 Task: Create a due date automation trigger when advanced on, on the tuesday before a card is due add dates due in 1 days at 11:00 AM.
Action: Mouse moved to (1197, 105)
Screenshot: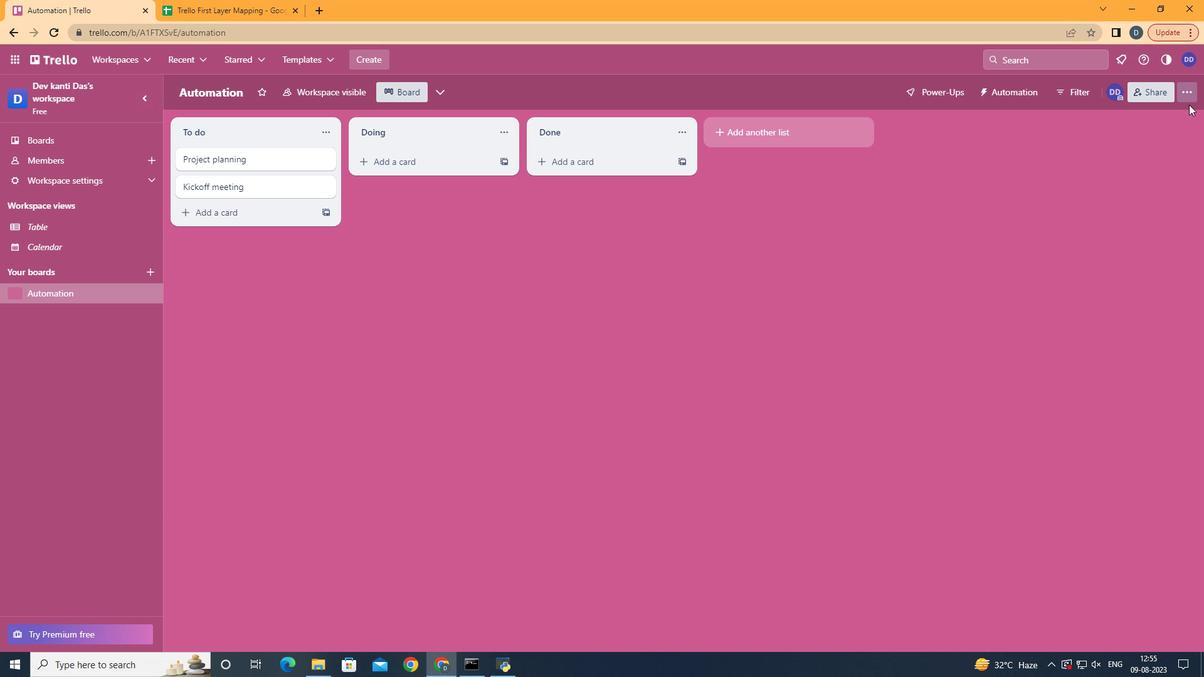 
Action: Mouse pressed left at (1197, 105)
Screenshot: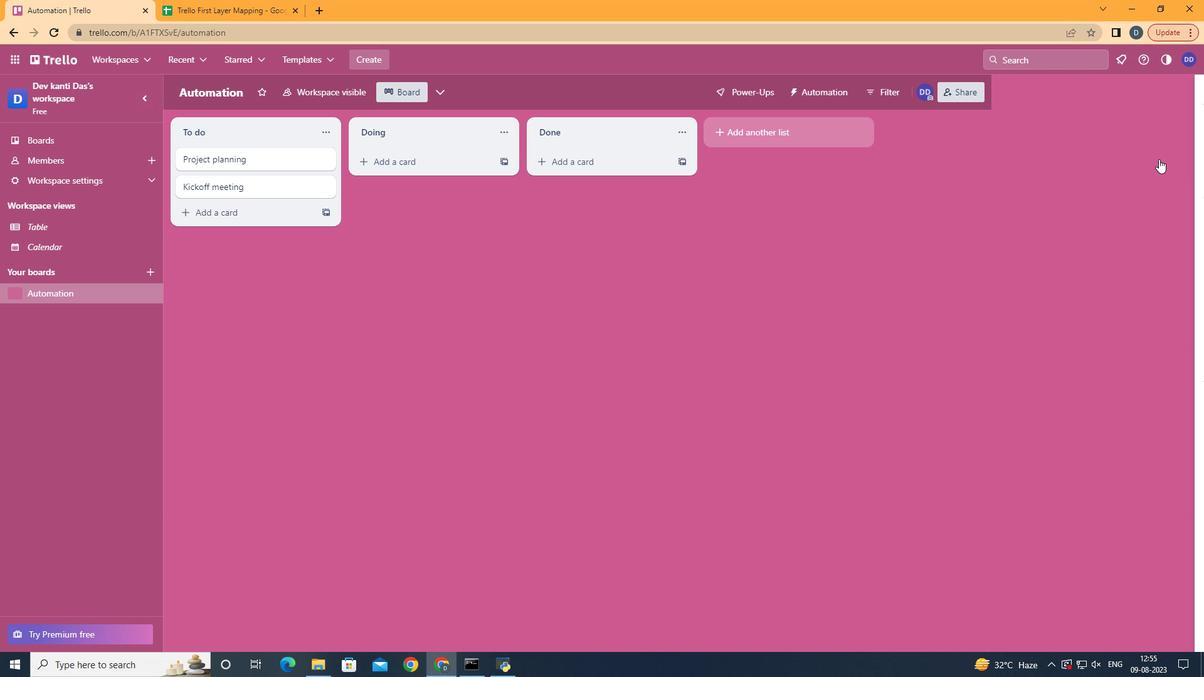 
Action: Mouse moved to (1089, 273)
Screenshot: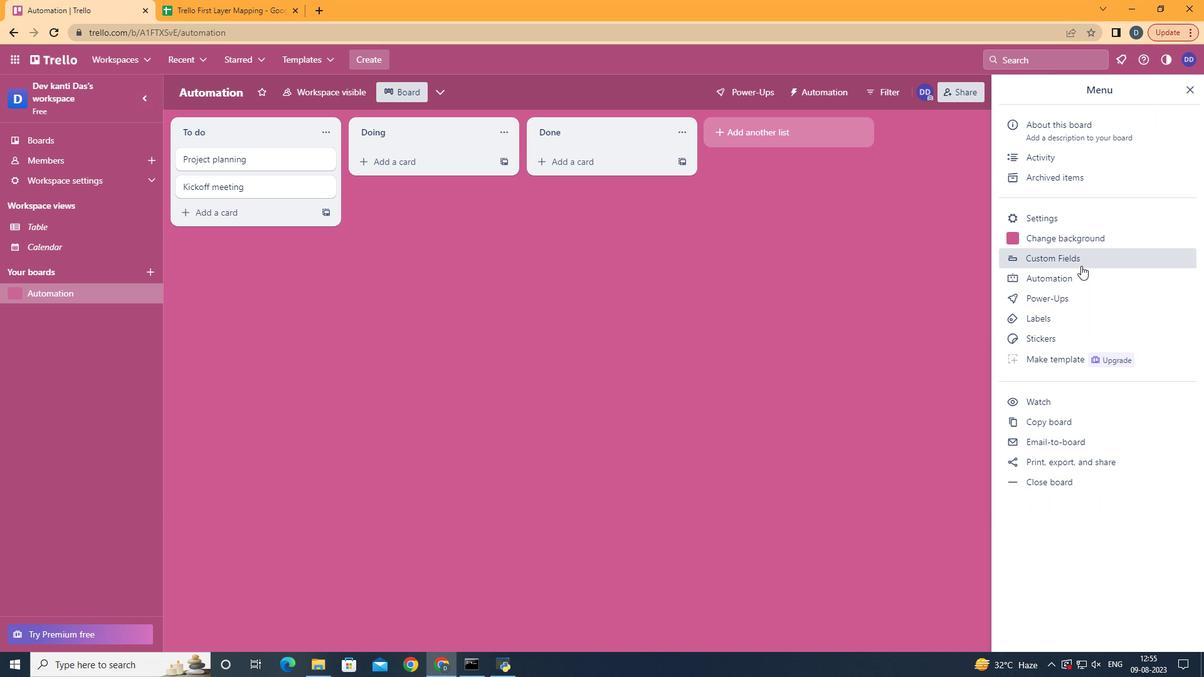 
Action: Mouse pressed left at (1089, 273)
Screenshot: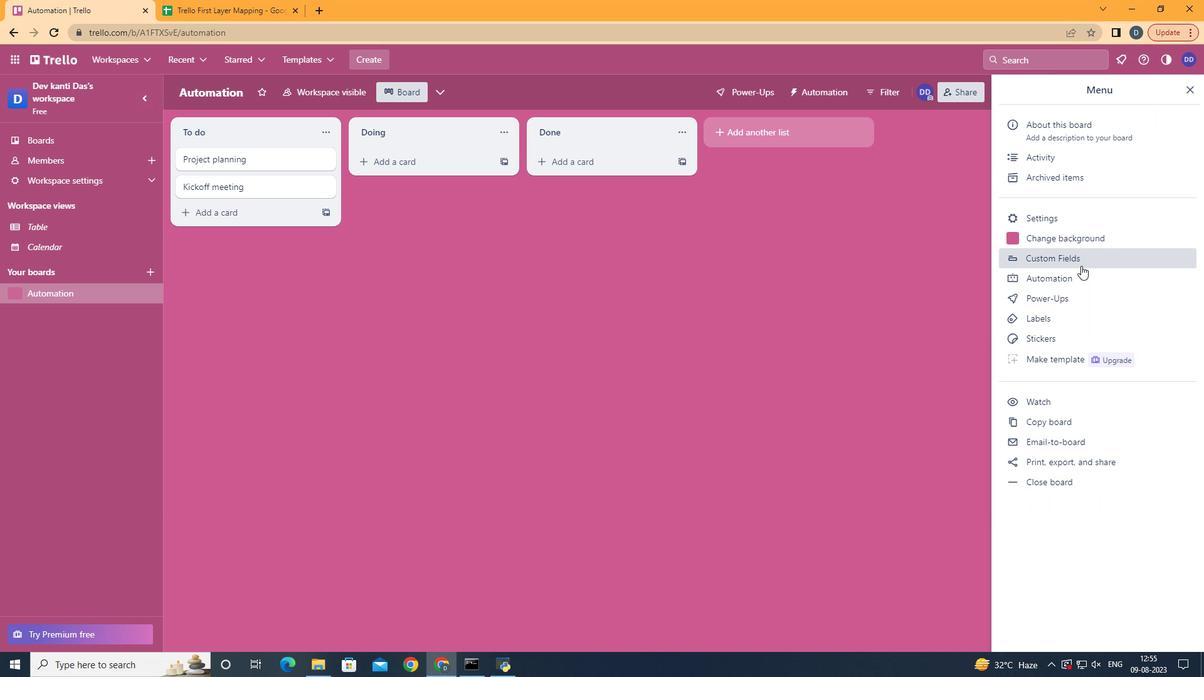 
Action: Mouse moved to (1082, 286)
Screenshot: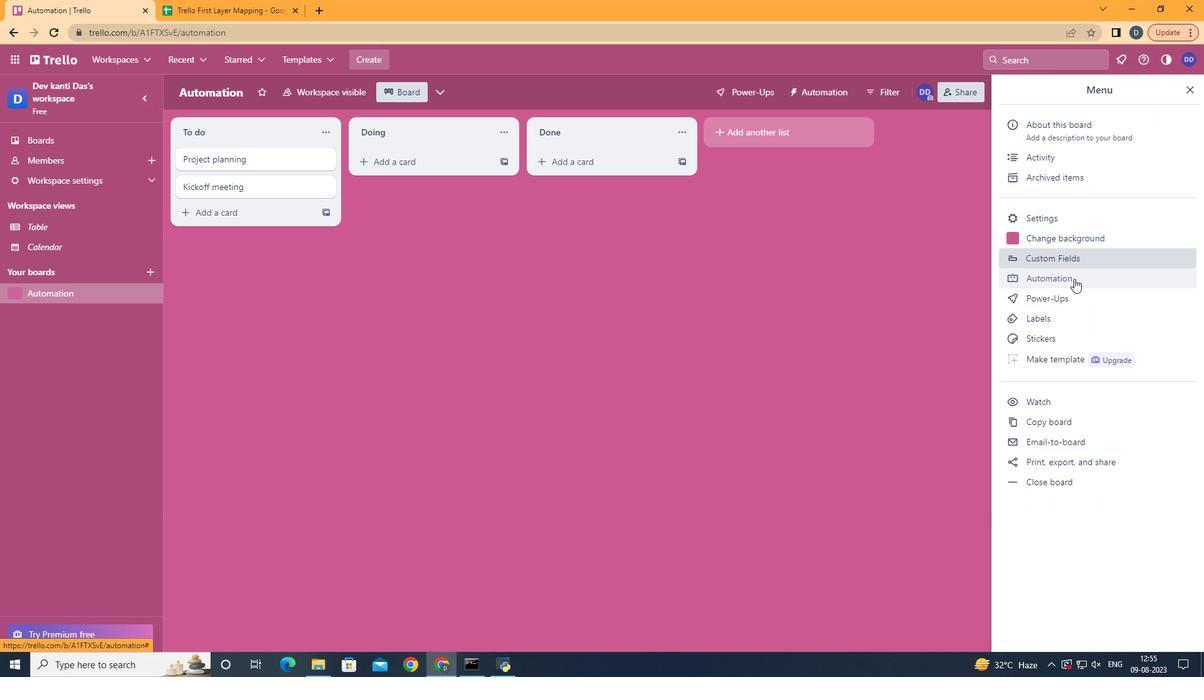 
Action: Mouse pressed left at (1082, 286)
Screenshot: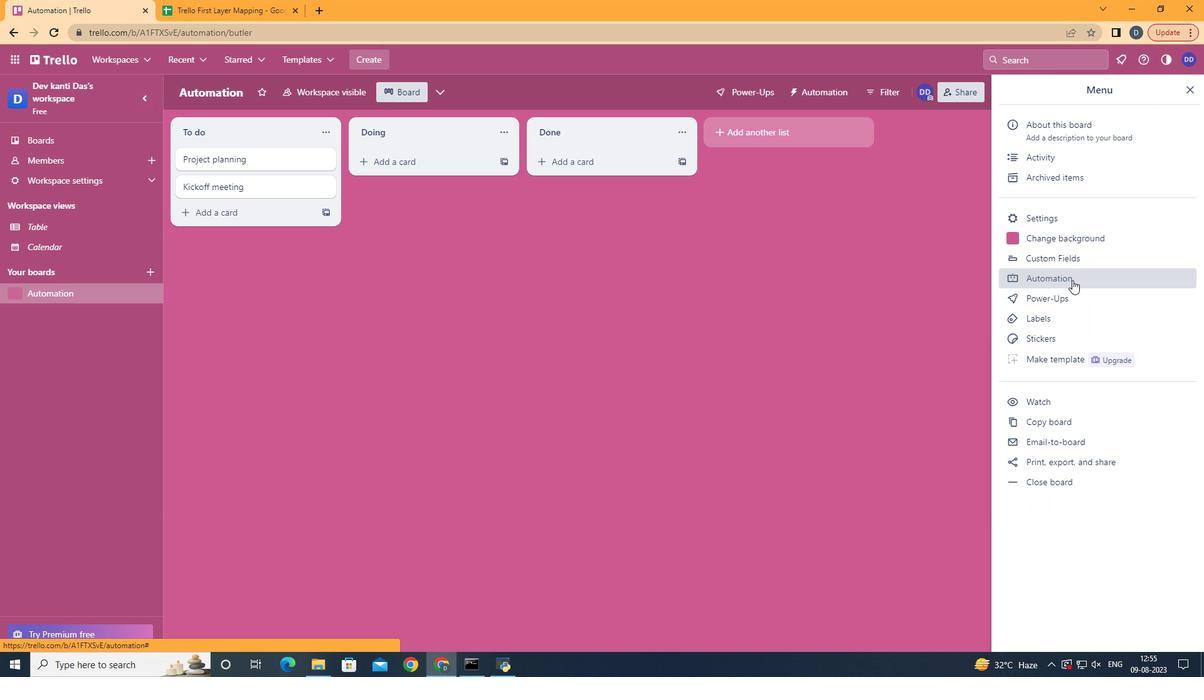 
Action: Mouse moved to (221, 254)
Screenshot: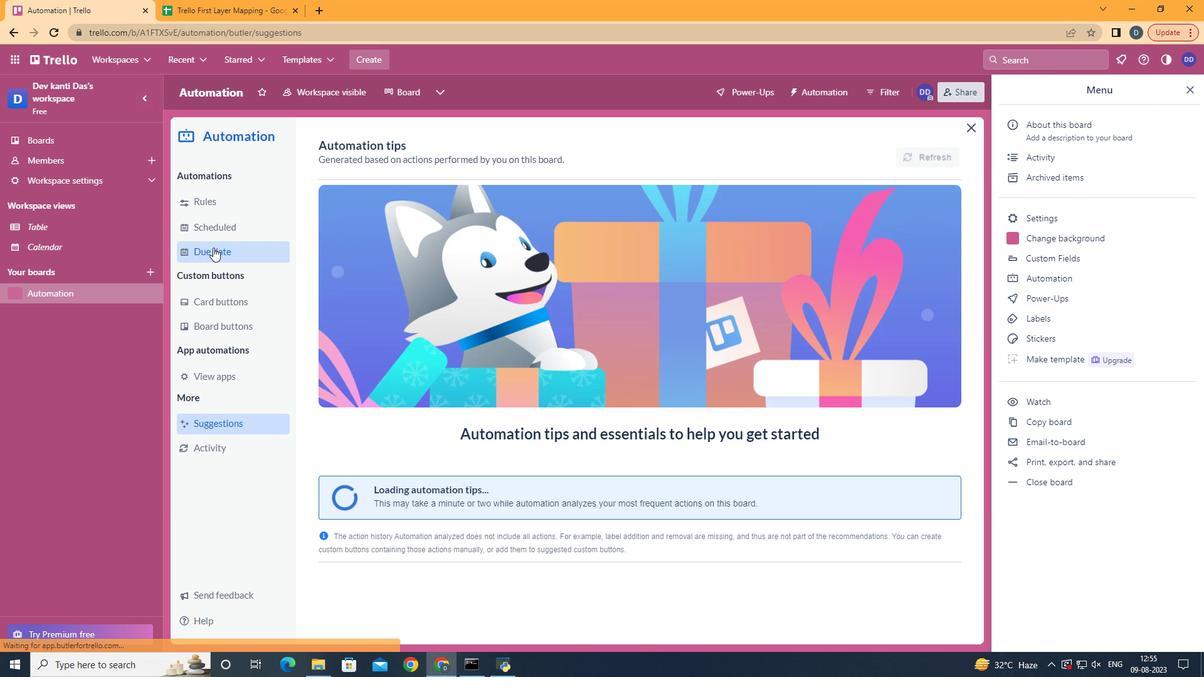 
Action: Mouse pressed left at (221, 254)
Screenshot: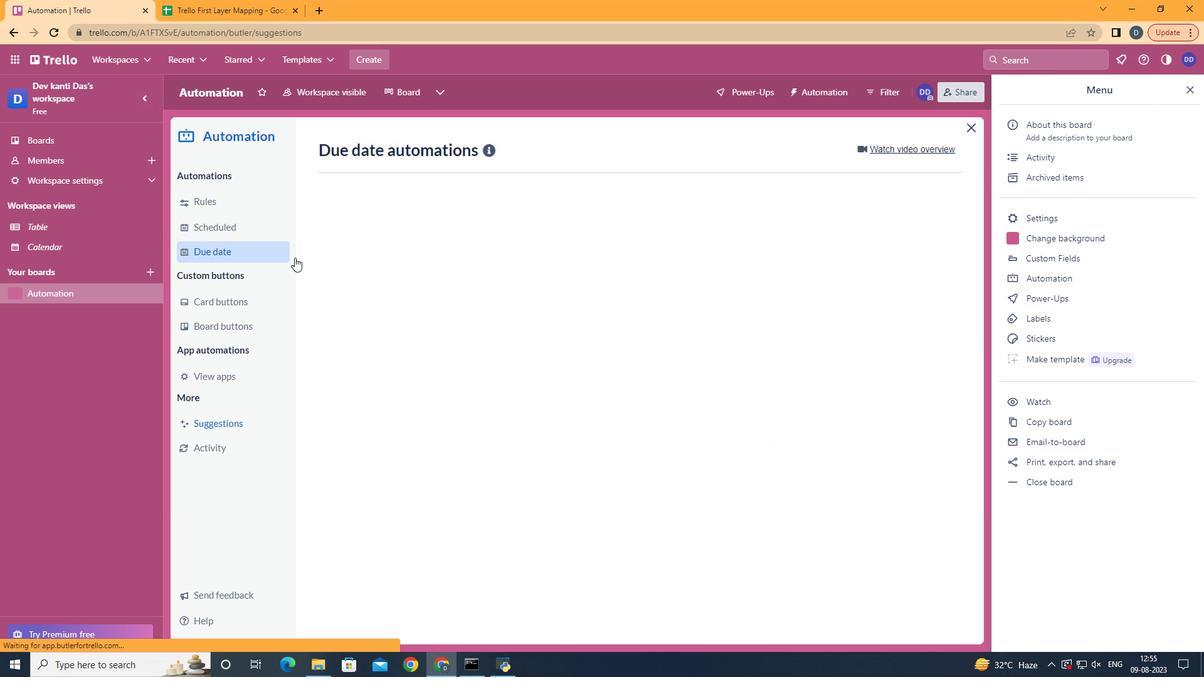 
Action: Mouse moved to (888, 158)
Screenshot: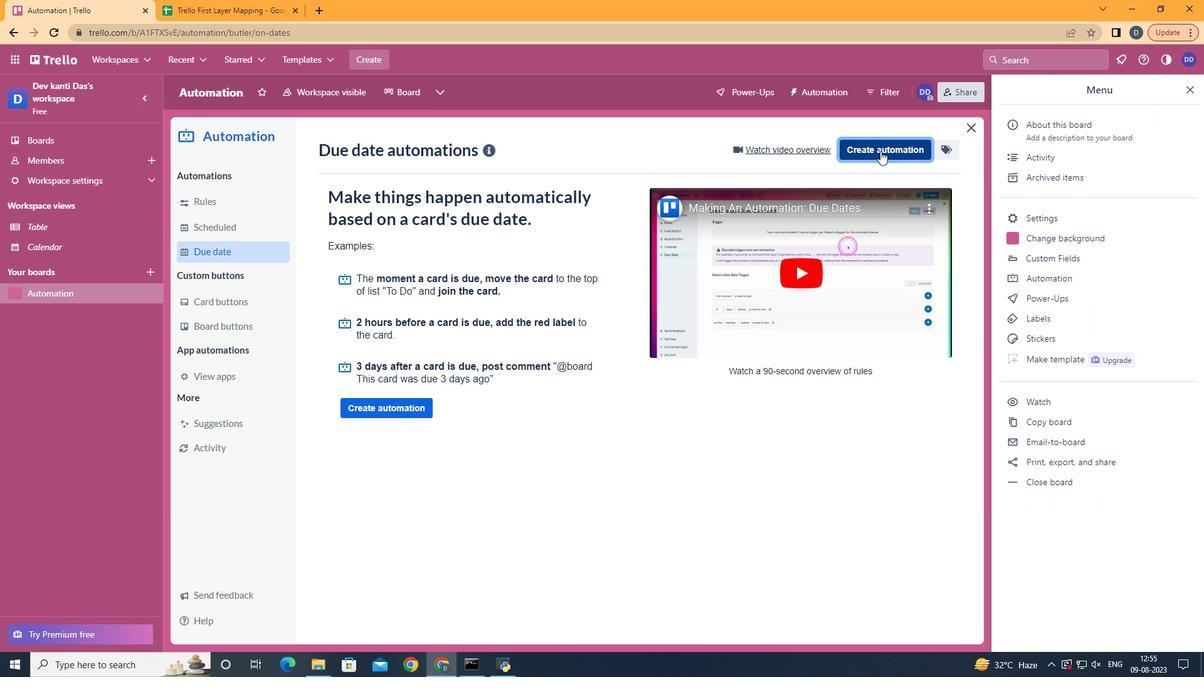 
Action: Mouse pressed left at (888, 158)
Screenshot: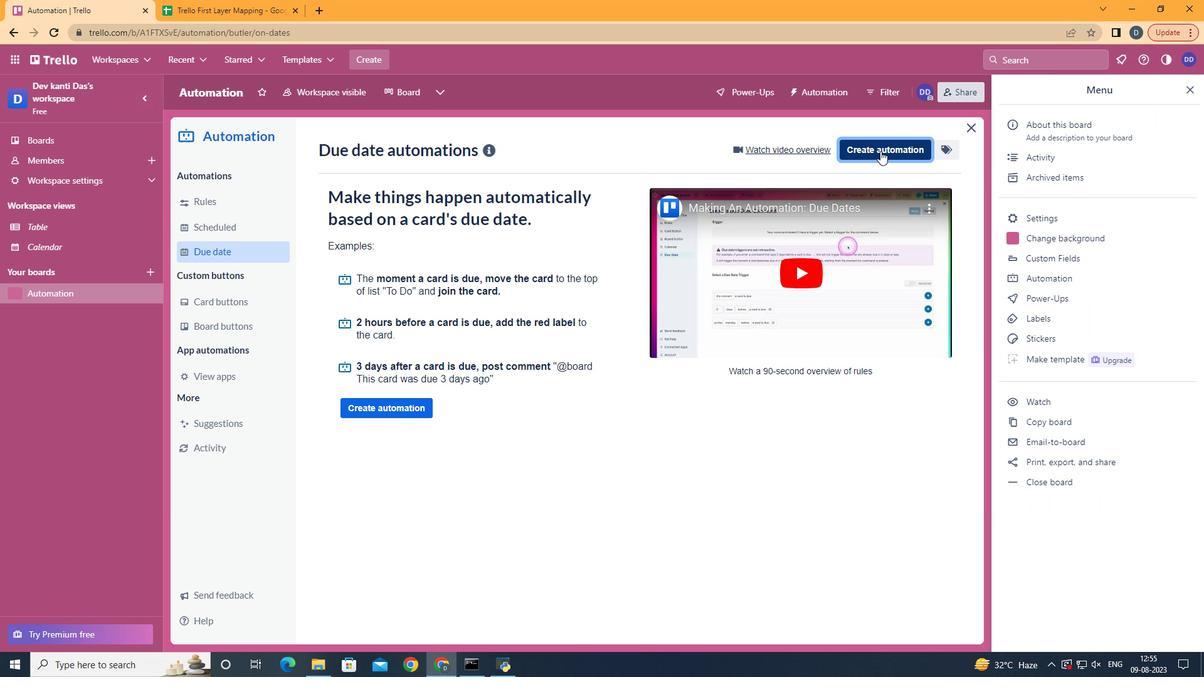 
Action: Mouse moved to (663, 278)
Screenshot: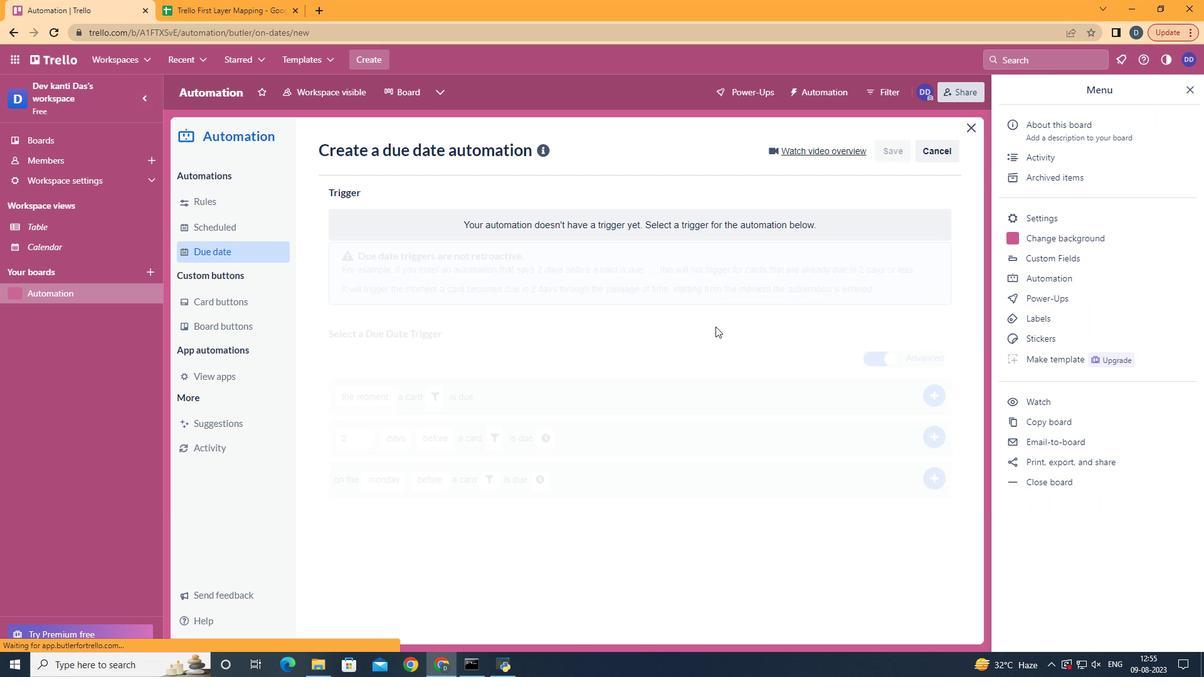 
Action: Mouse pressed left at (663, 278)
Screenshot: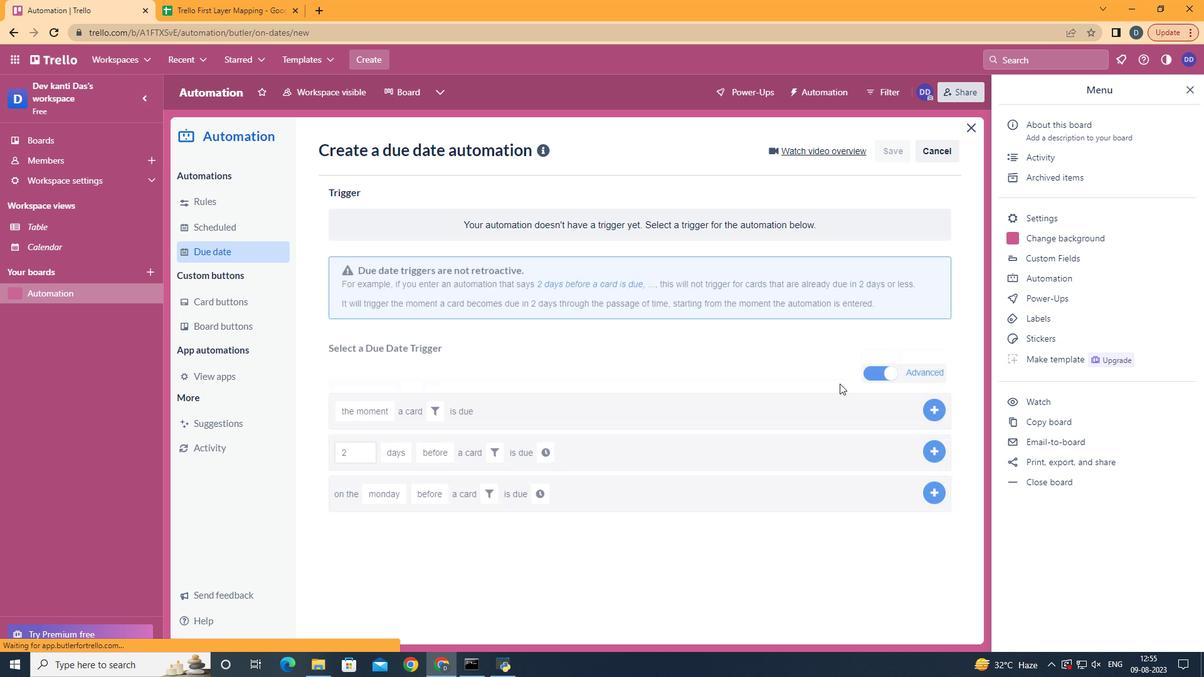 
Action: Mouse moved to (414, 364)
Screenshot: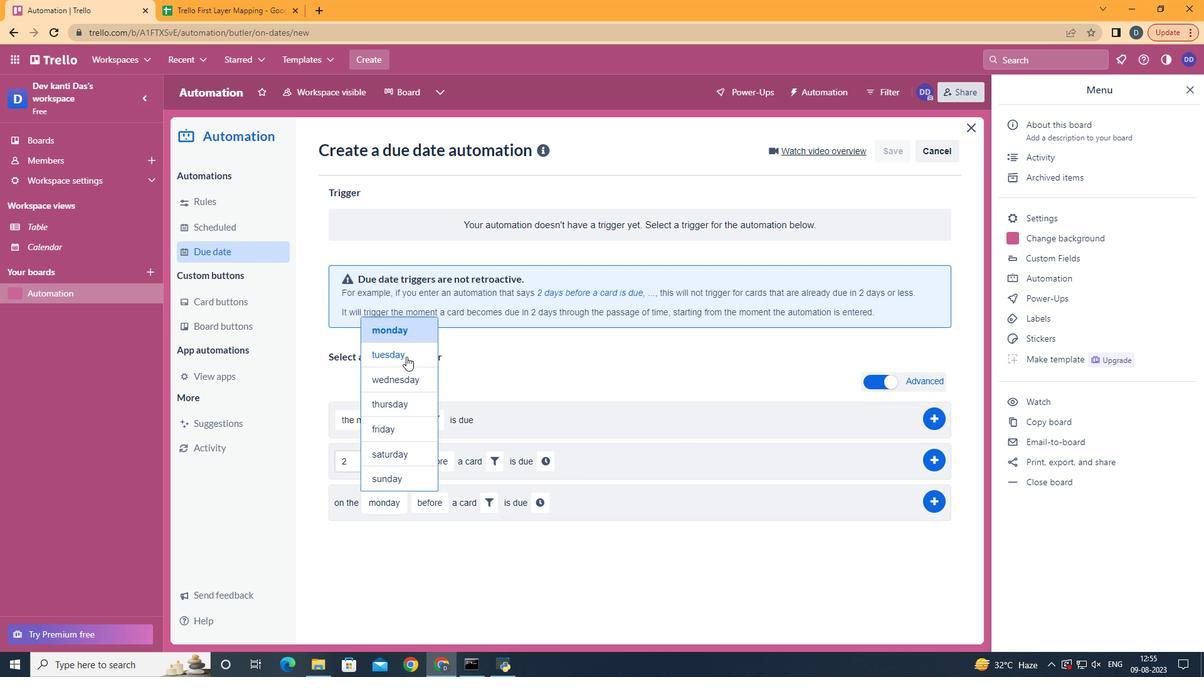 
Action: Mouse pressed left at (414, 364)
Screenshot: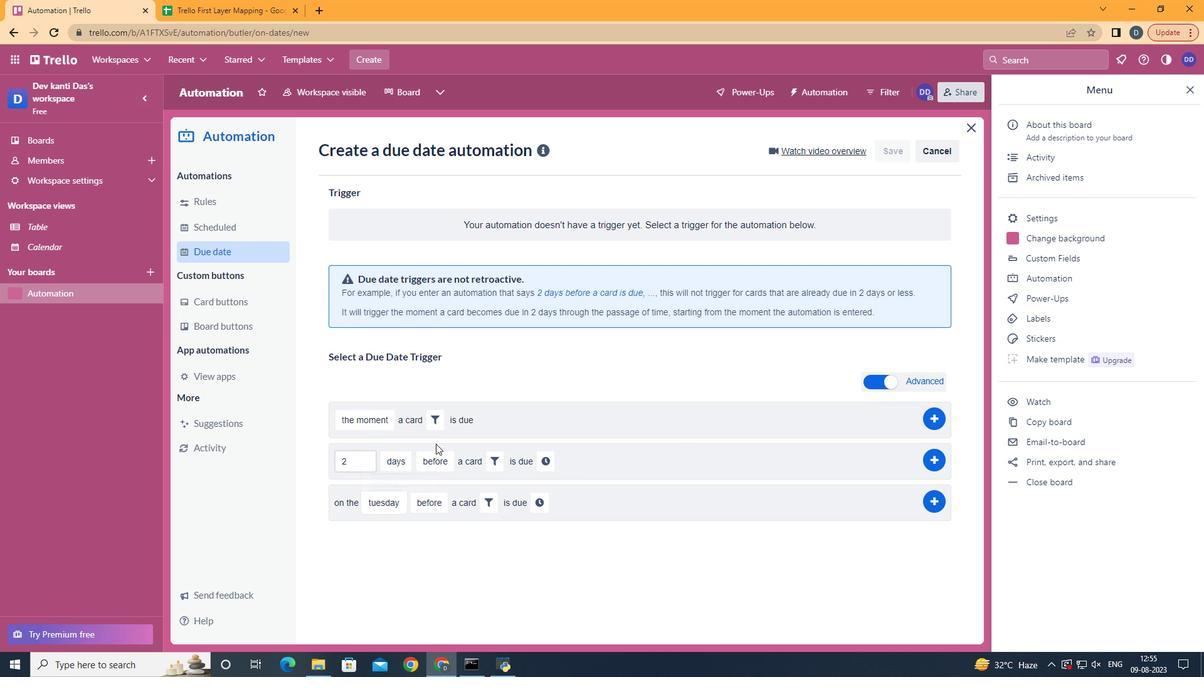 
Action: Mouse moved to (448, 536)
Screenshot: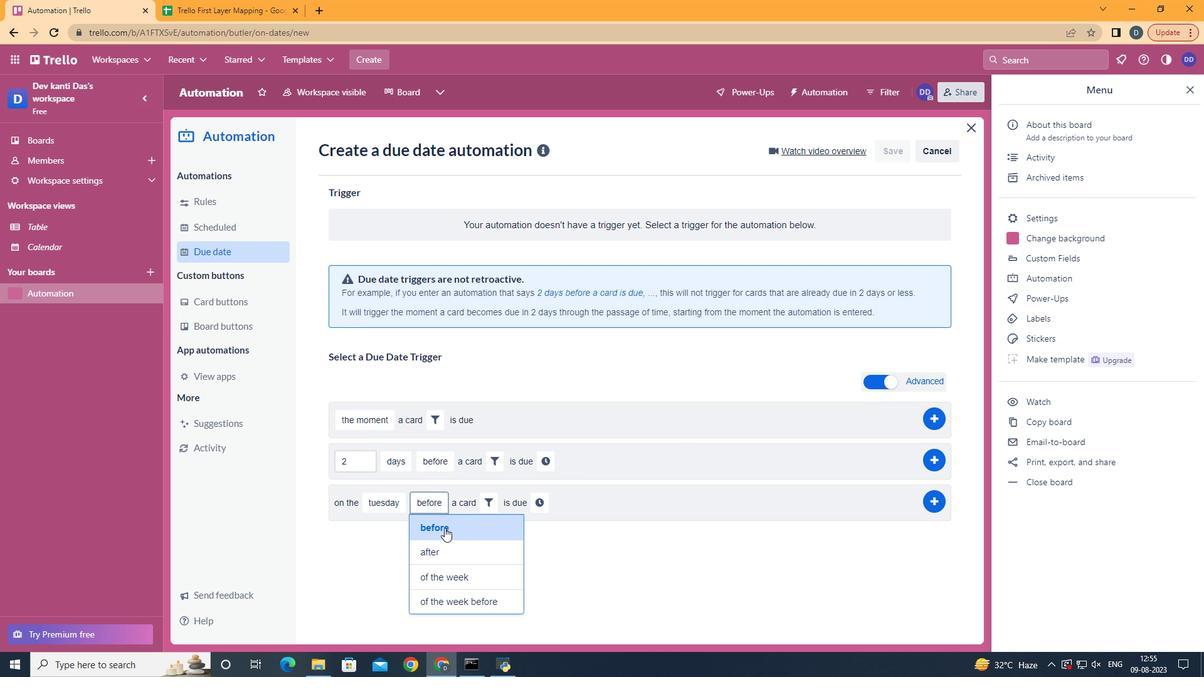 
Action: Mouse pressed left at (448, 536)
Screenshot: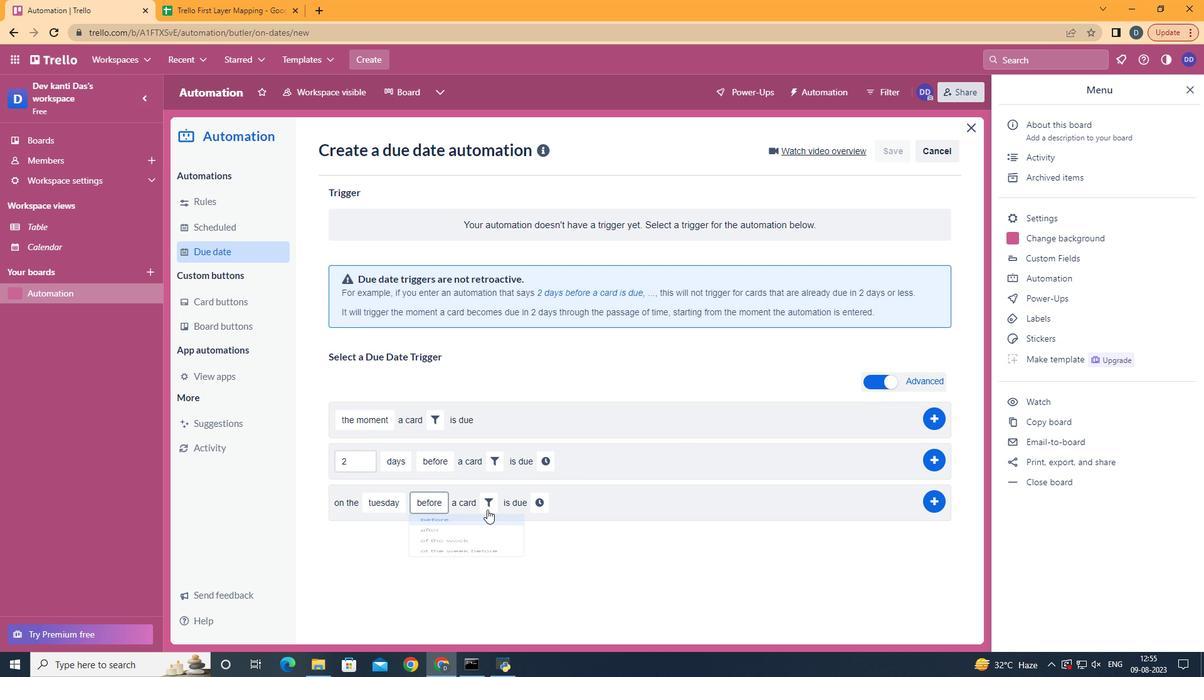 
Action: Mouse moved to (507, 508)
Screenshot: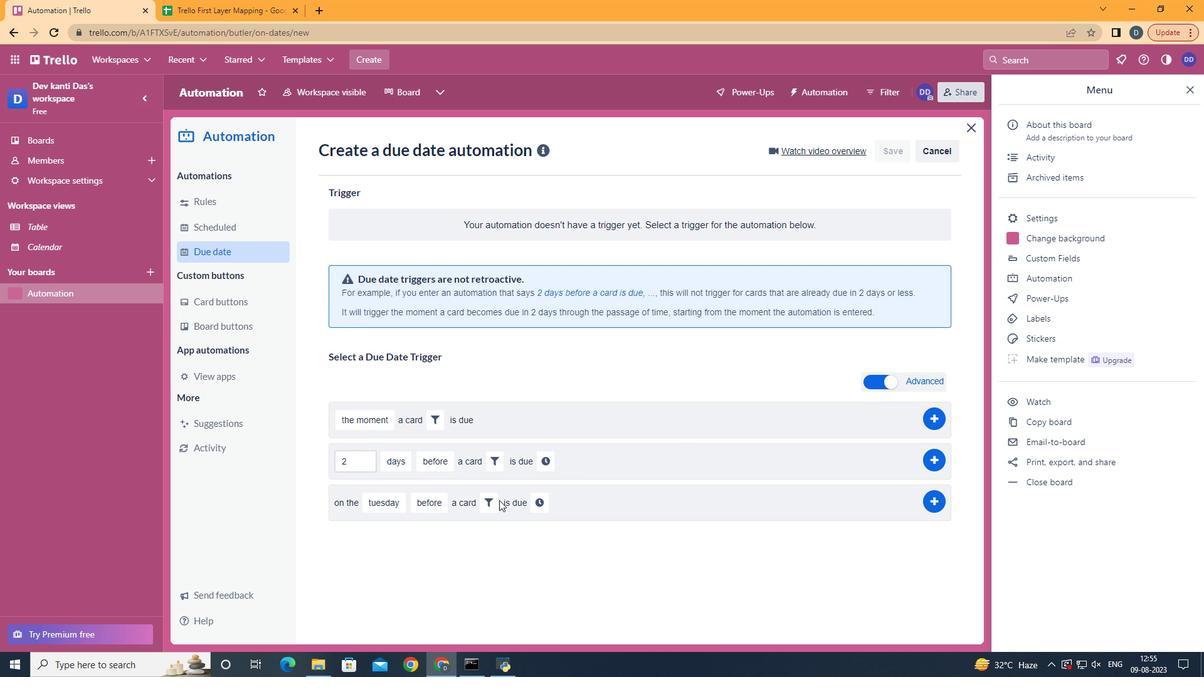 
Action: Mouse pressed left at (507, 508)
Screenshot: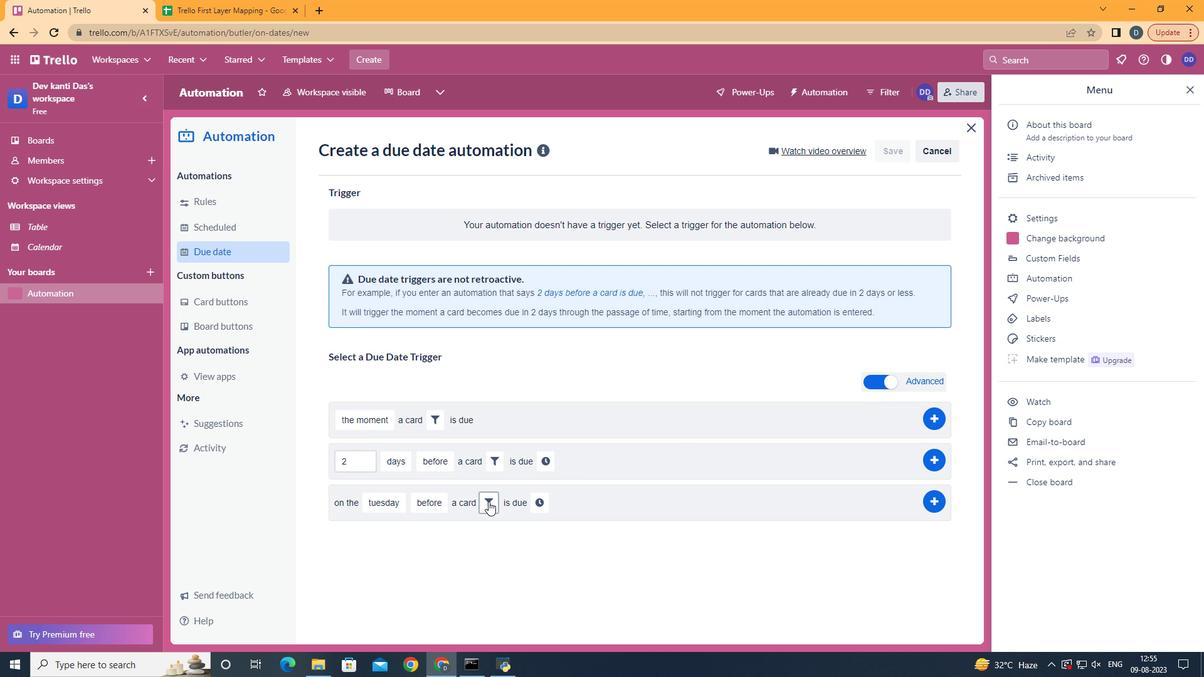 
Action: Mouse moved to (496, 509)
Screenshot: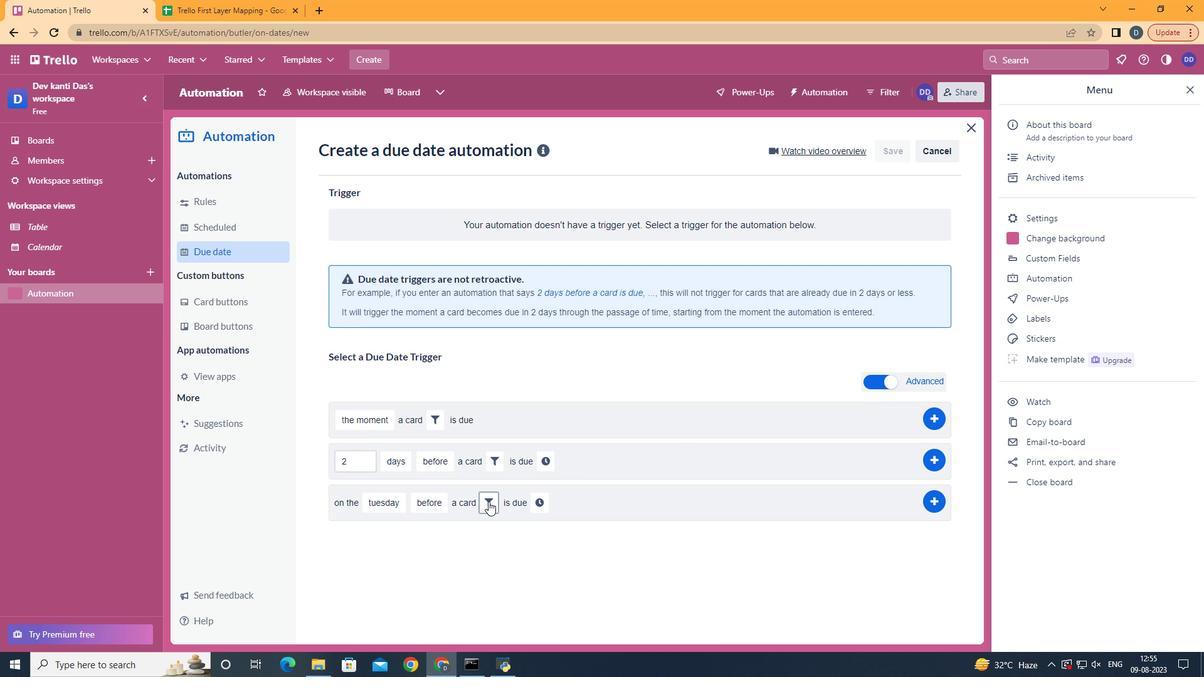 
Action: Mouse pressed left at (496, 509)
Screenshot: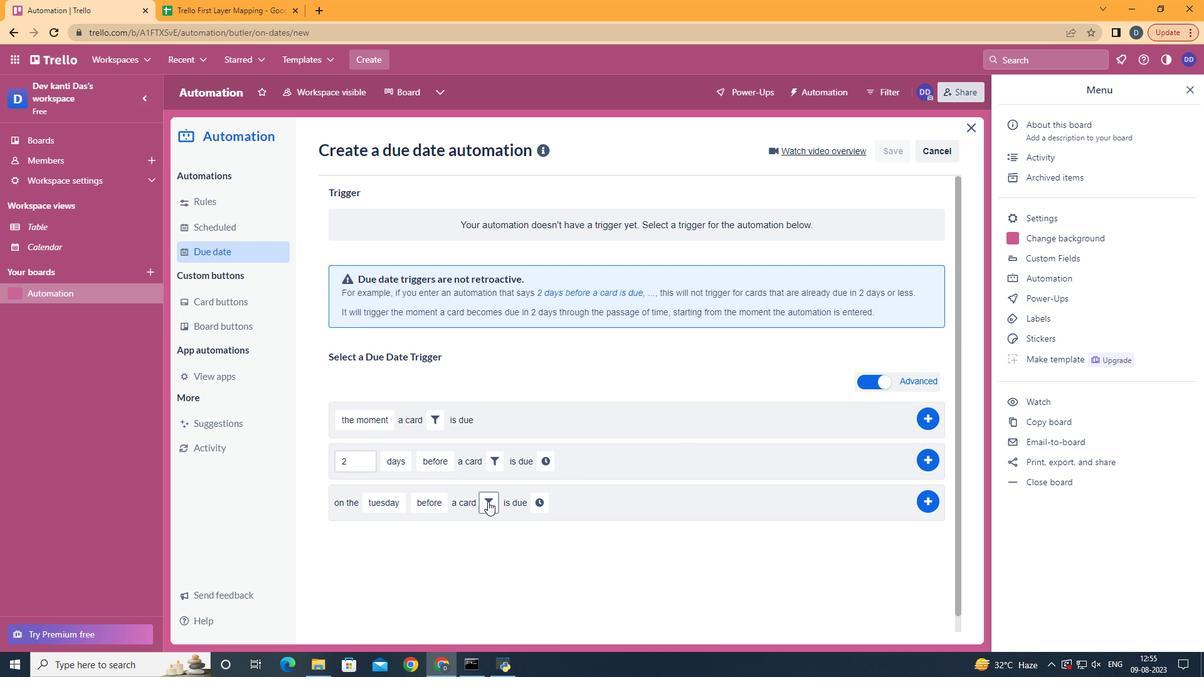 
Action: Mouse moved to (557, 550)
Screenshot: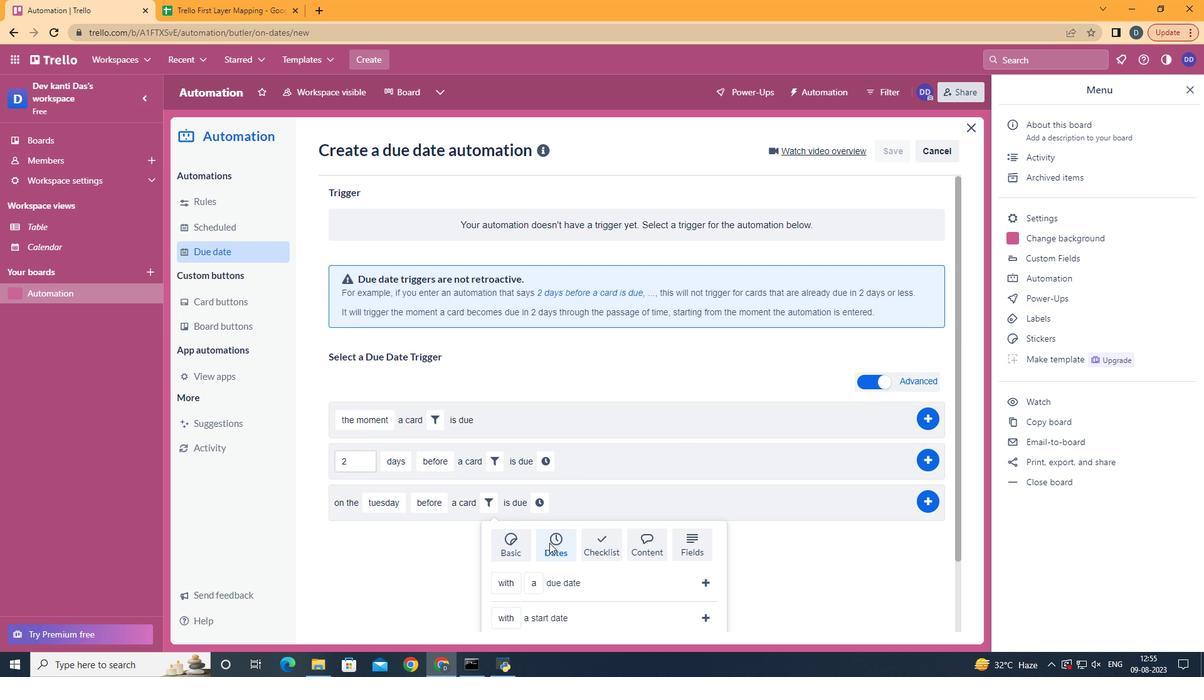 
Action: Mouse pressed left at (557, 550)
Screenshot: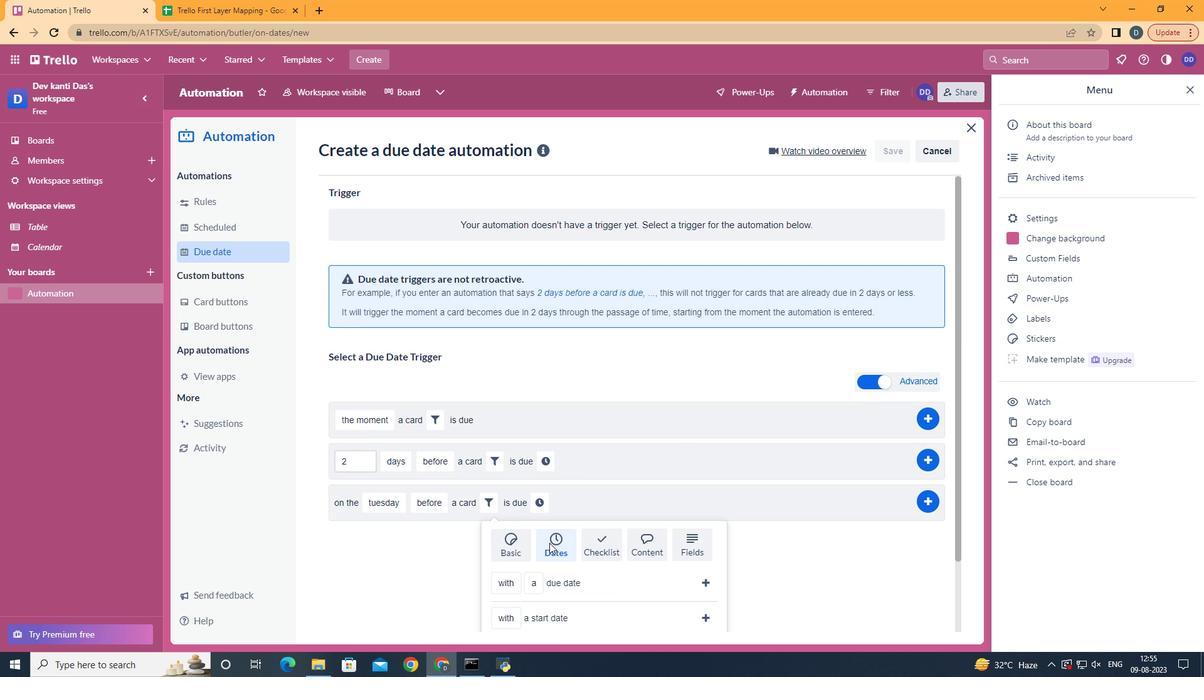 
Action: Mouse scrolled (557, 550) with delta (0, 0)
Screenshot: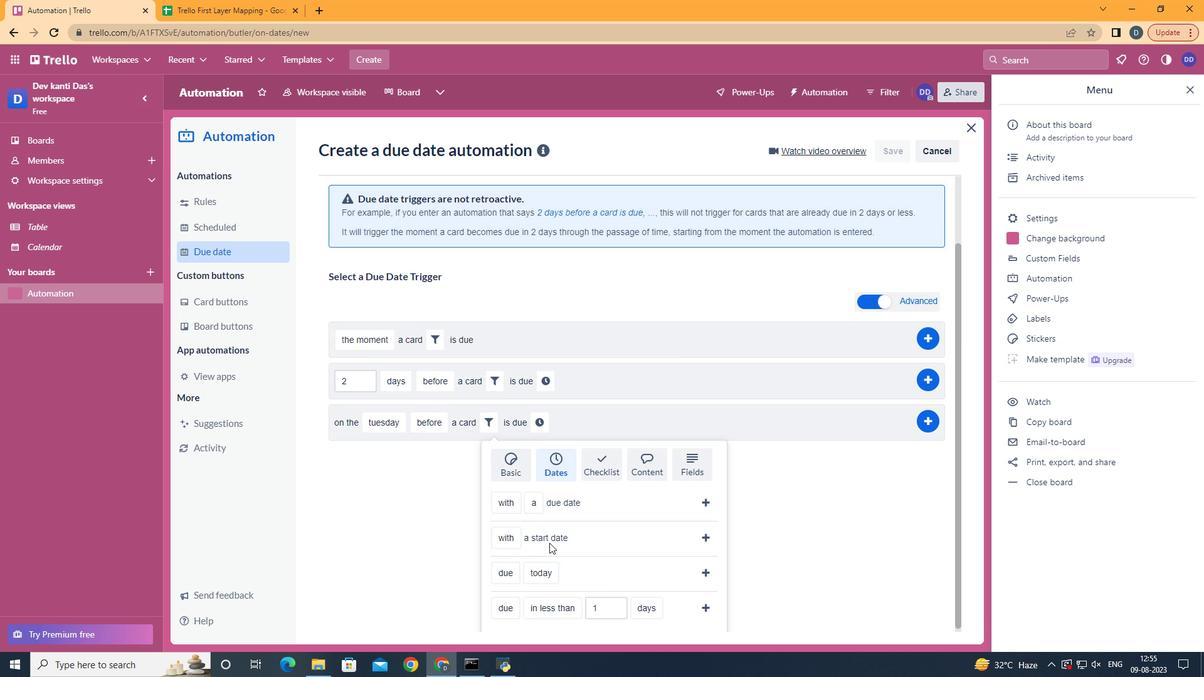 
Action: Mouse scrolled (557, 550) with delta (0, 0)
Screenshot: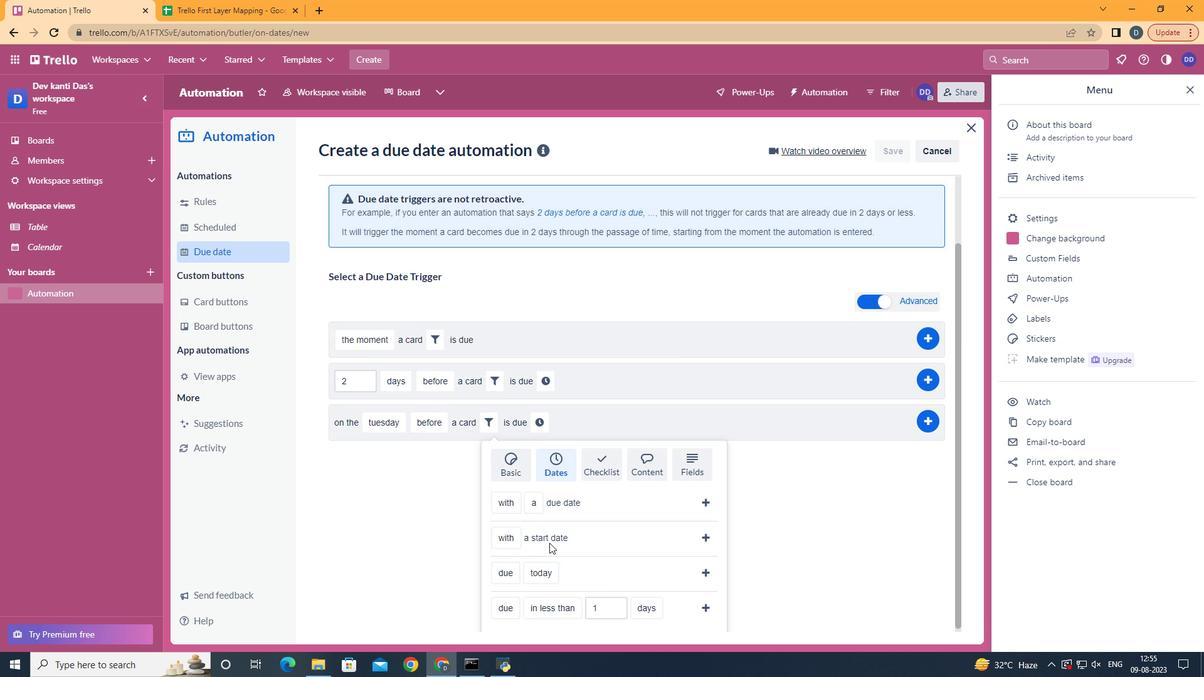 
Action: Mouse scrolled (557, 550) with delta (0, 0)
Screenshot: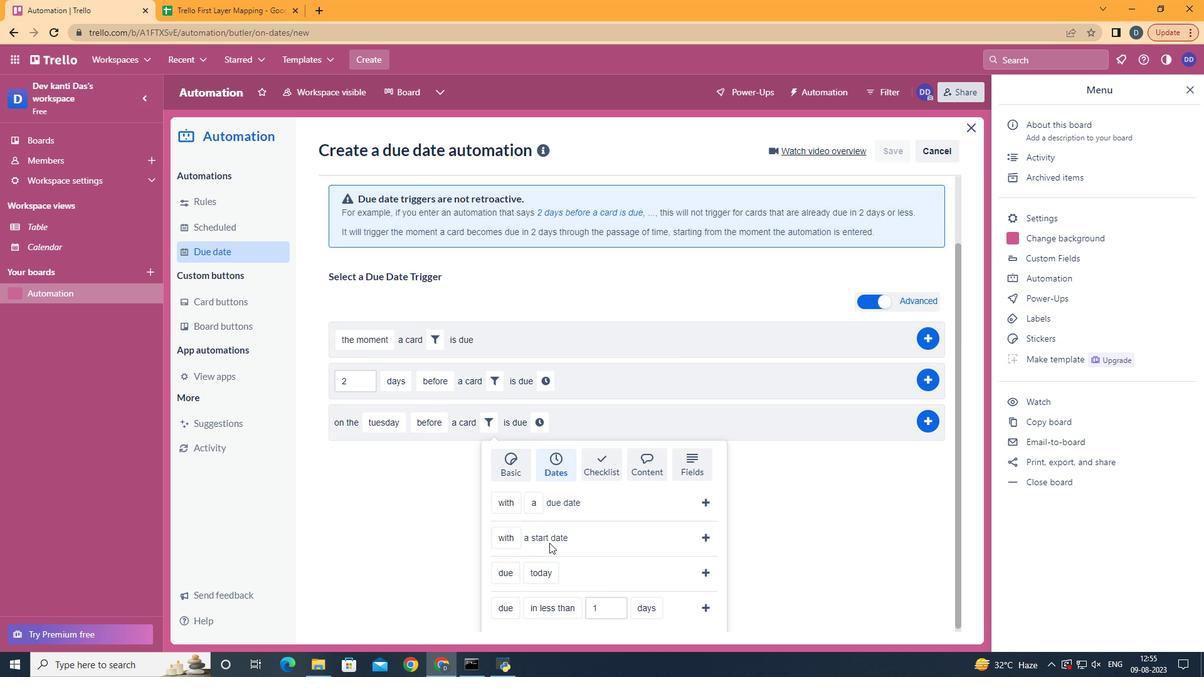 
Action: Mouse scrolled (557, 550) with delta (0, 0)
Screenshot: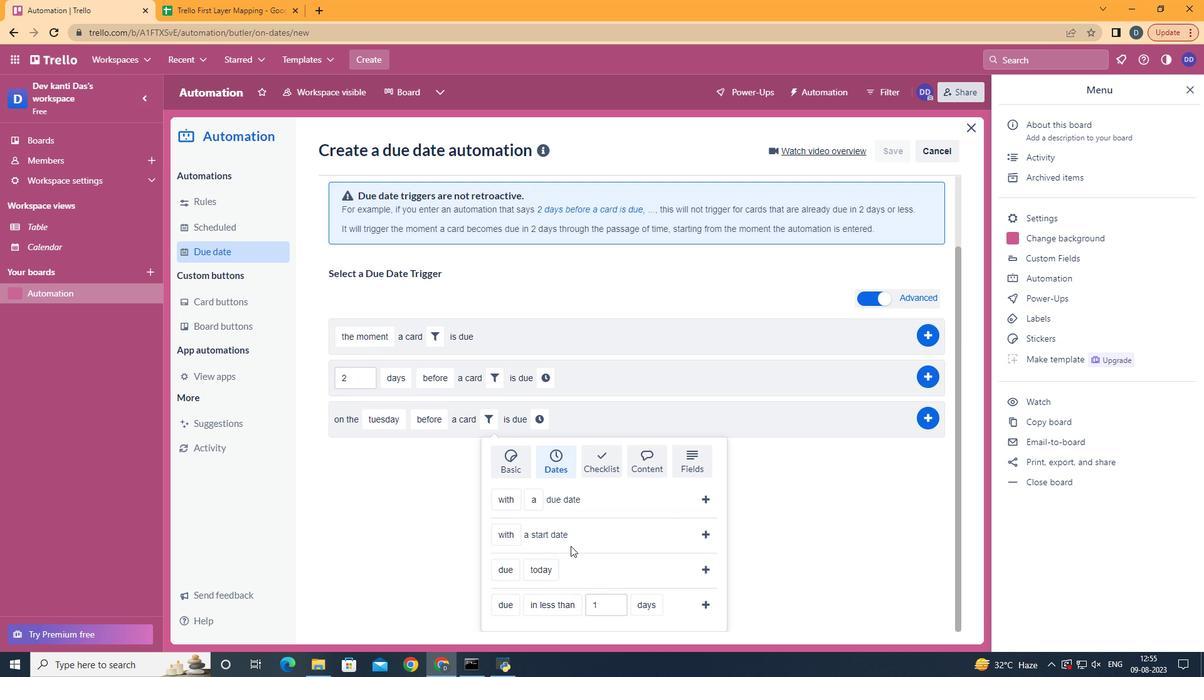 
Action: Mouse moved to (537, 565)
Screenshot: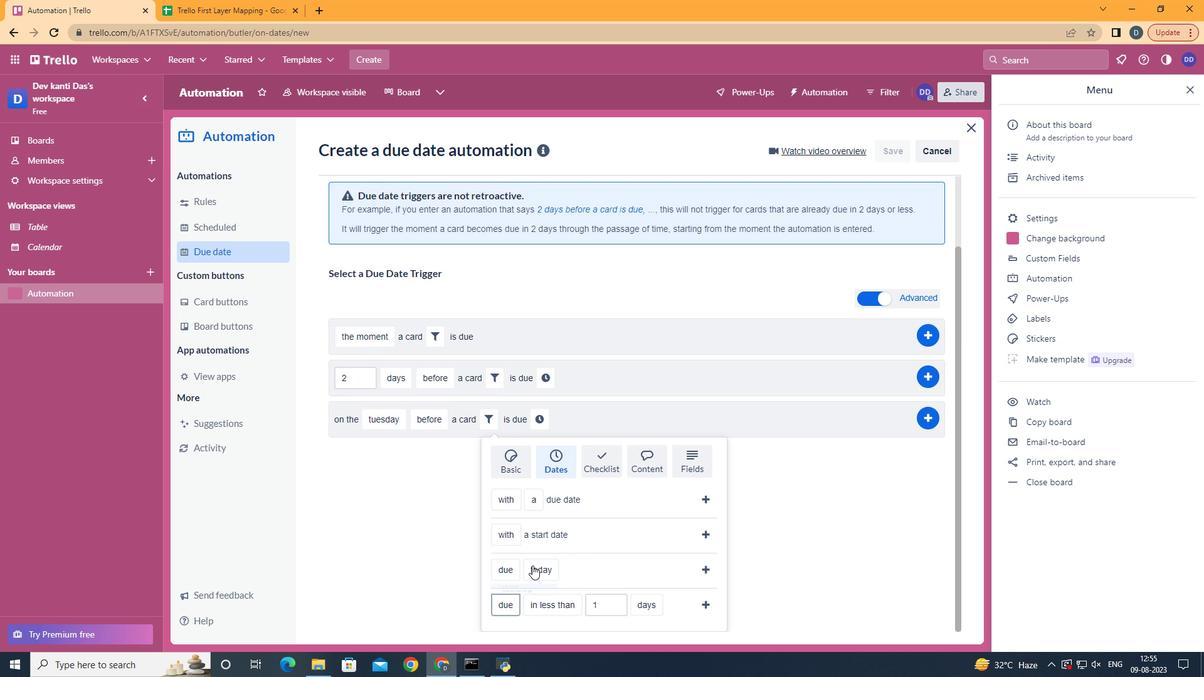 
Action: Mouse pressed left at (537, 565)
Screenshot: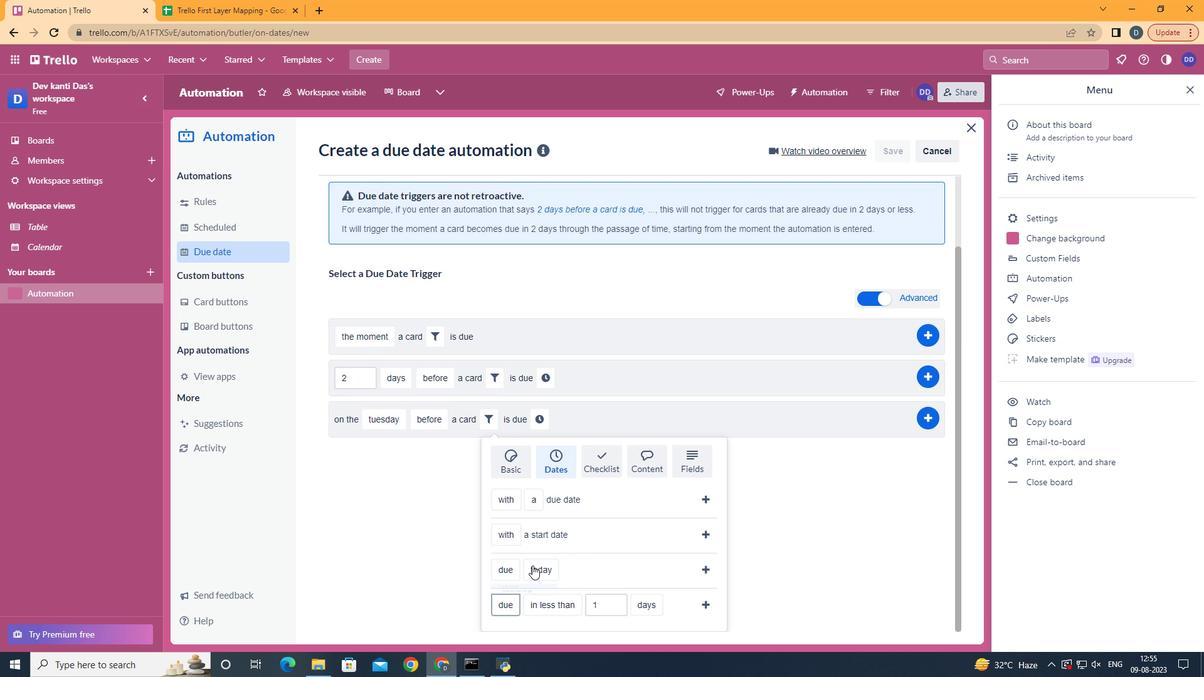 
Action: Mouse moved to (572, 566)
Screenshot: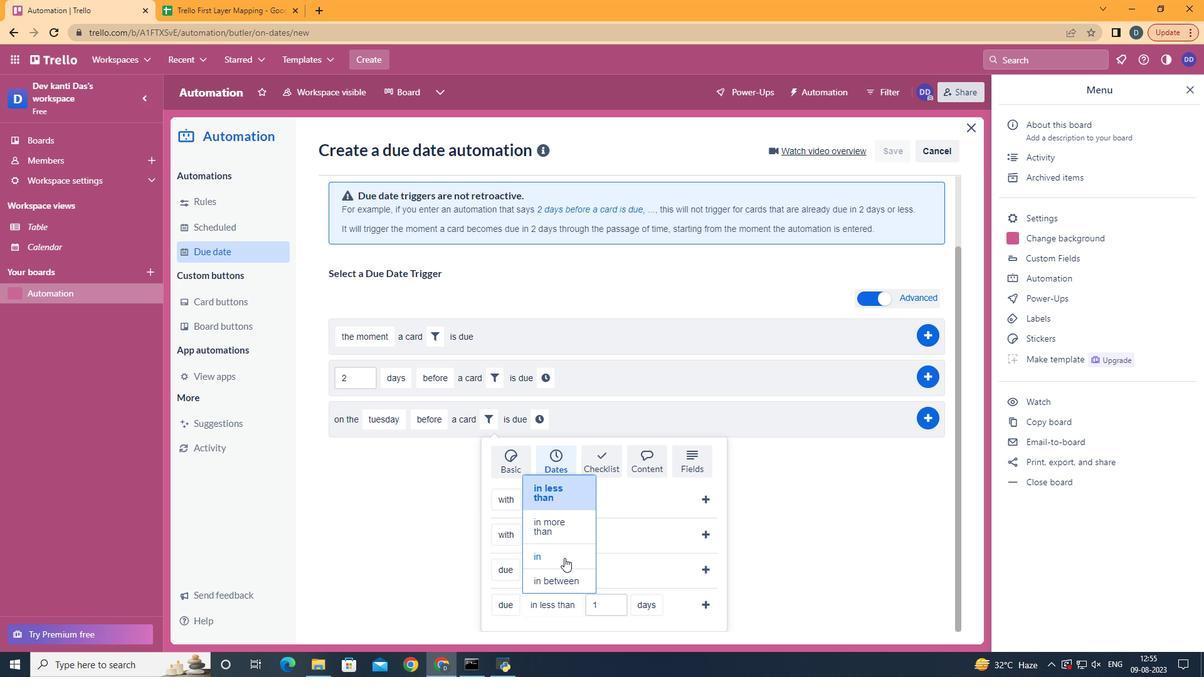 
Action: Mouse pressed left at (572, 566)
Screenshot: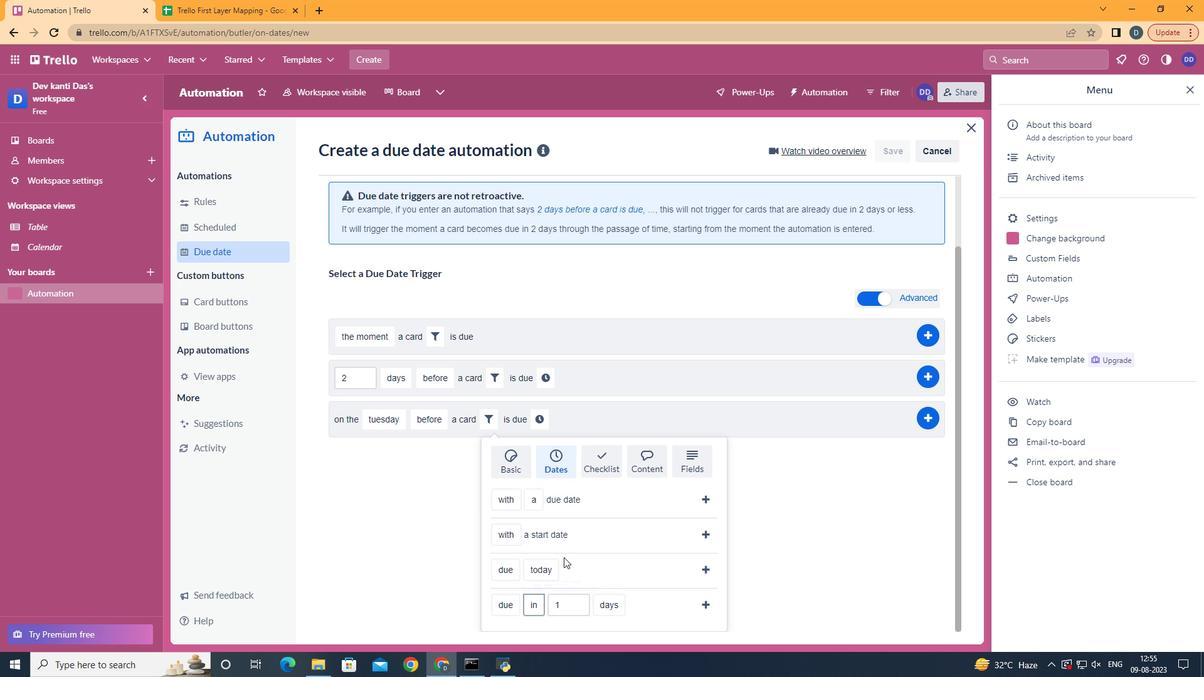 
Action: Mouse moved to (632, 555)
Screenshot: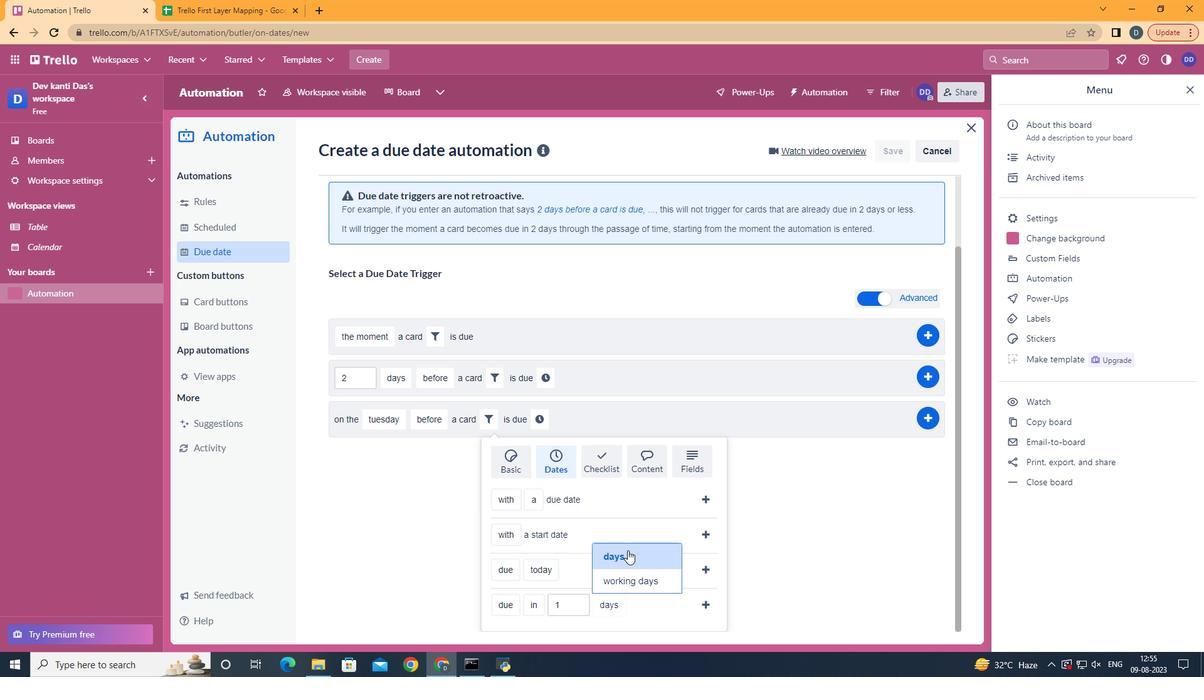 
Action: Mouse pressed left at (632, 555)
Screenshot: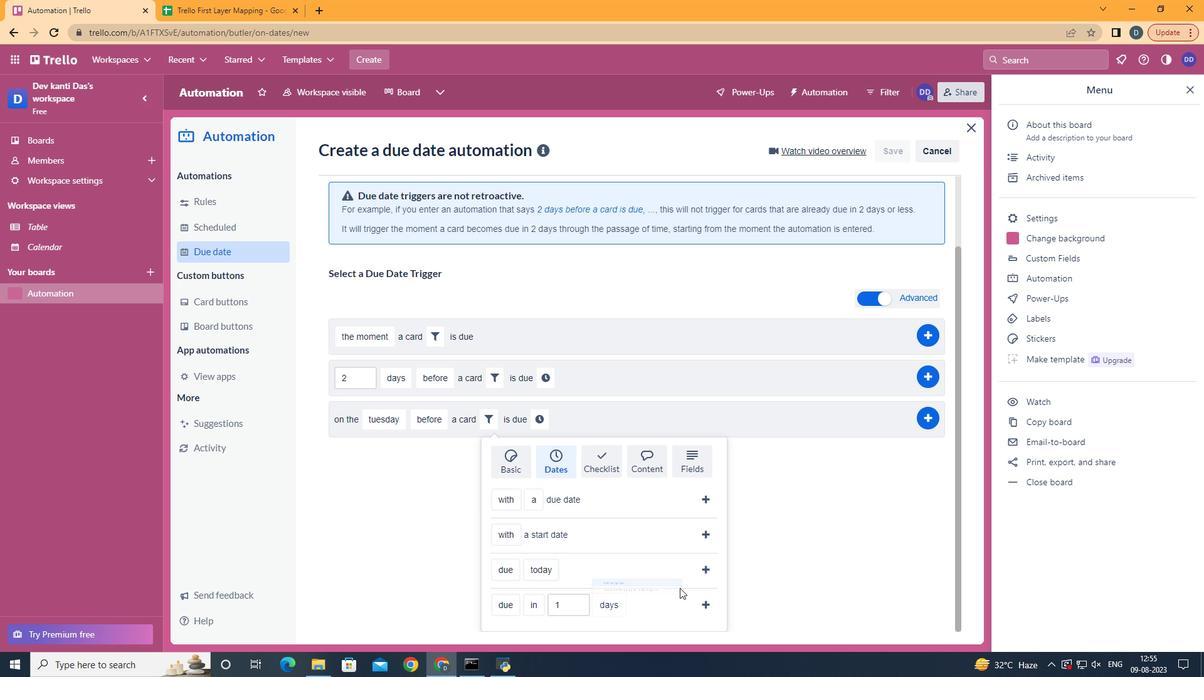 
Action: Mouse moved to (714, 609)
Screenshot: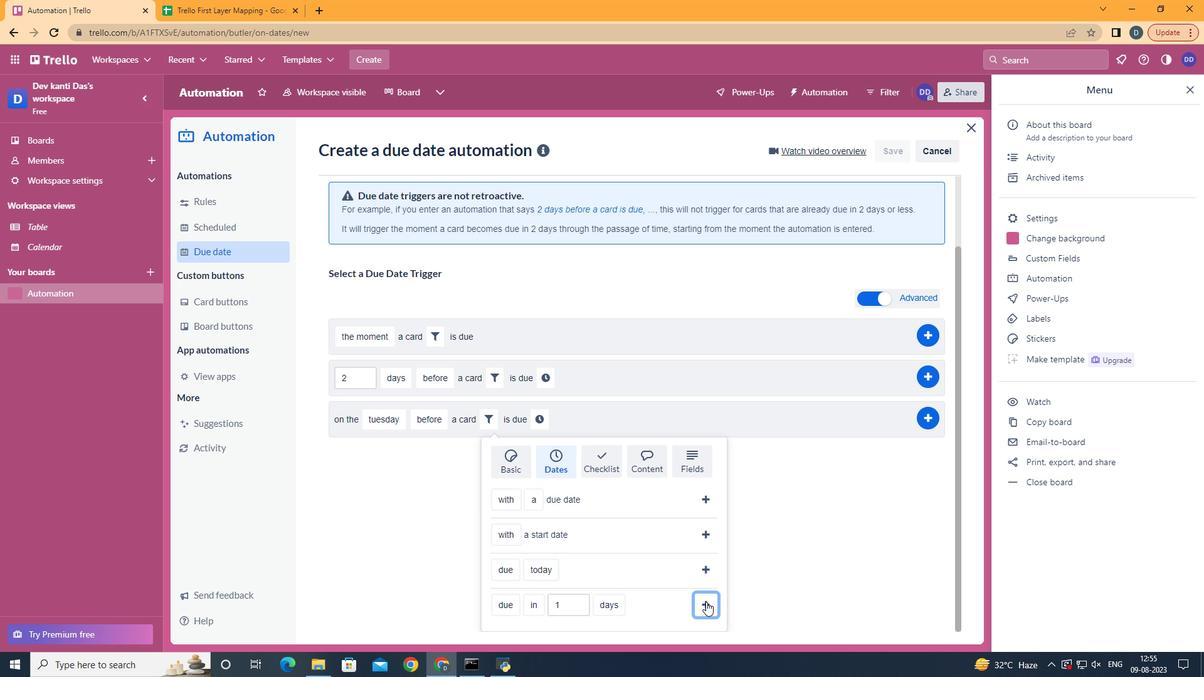 
Action: Mouse pressed left at (714, 609)
Screenshot: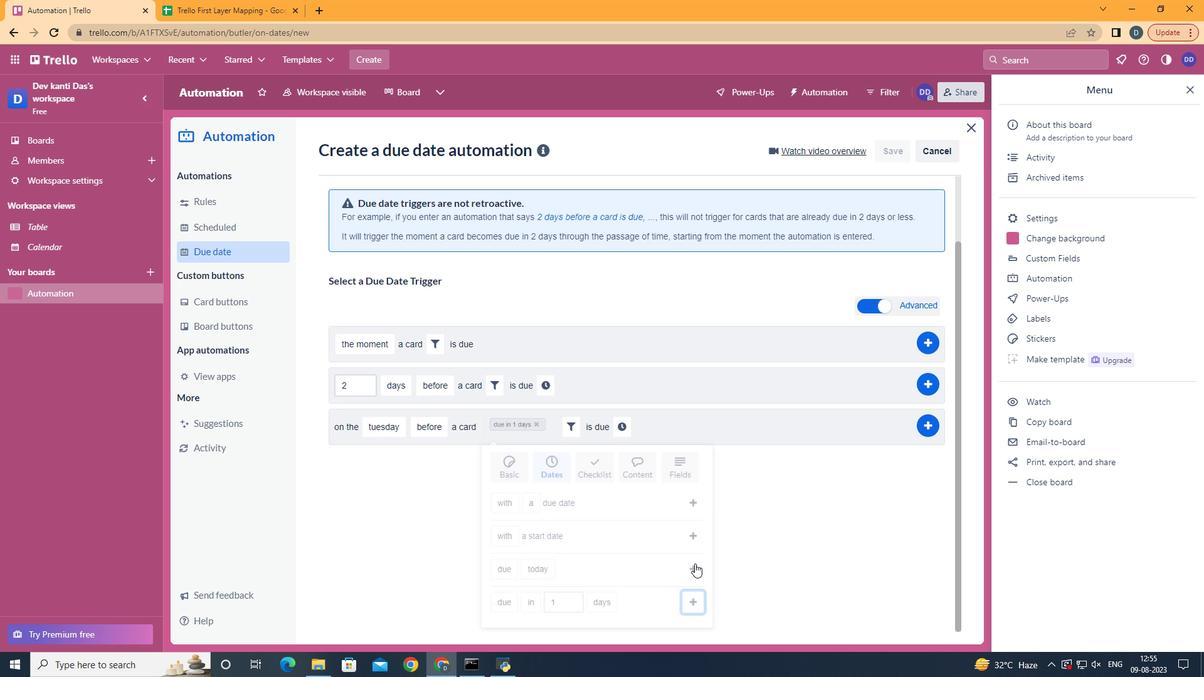 
Action: Mouse moved to (637, 513)
Screenshot: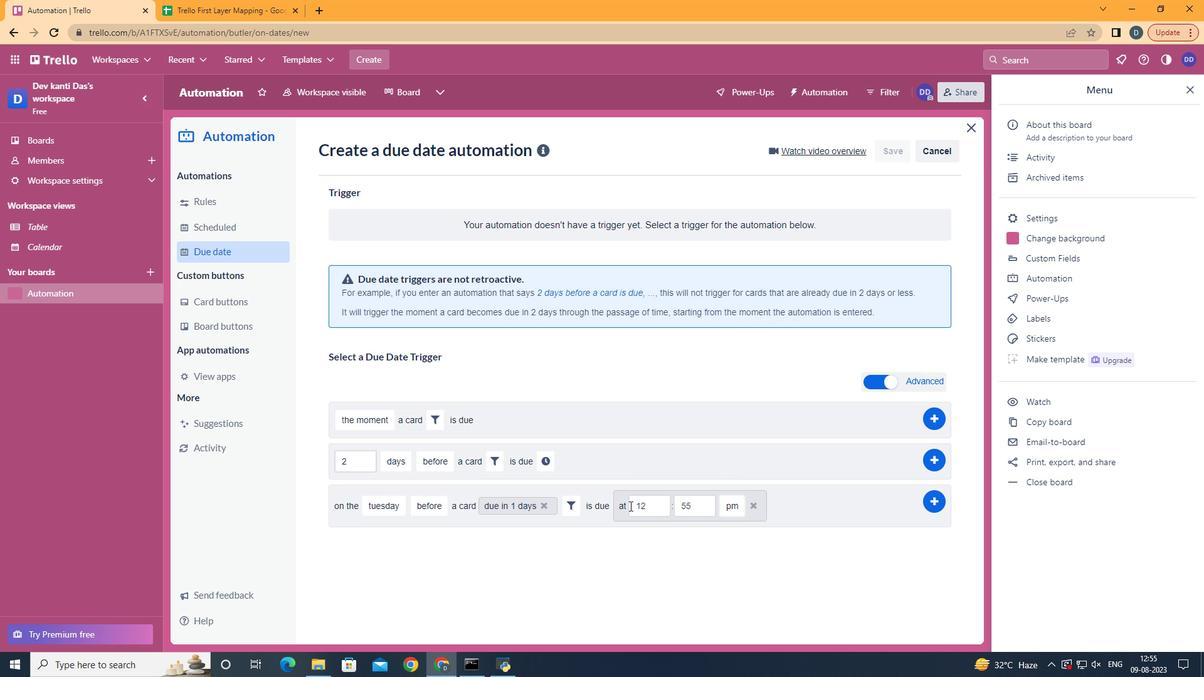 
Action: Mouse pressed left at (637, 513)
Screenshot: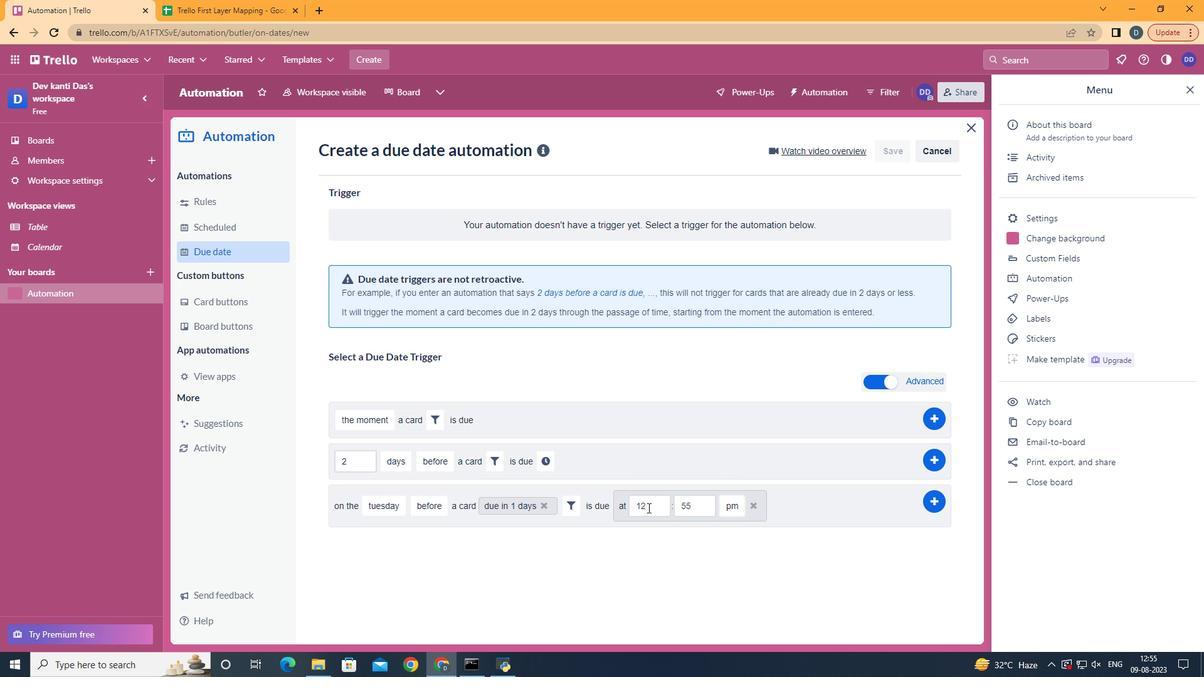 
Action: Mouse moved to (658, 515)
Screenshot: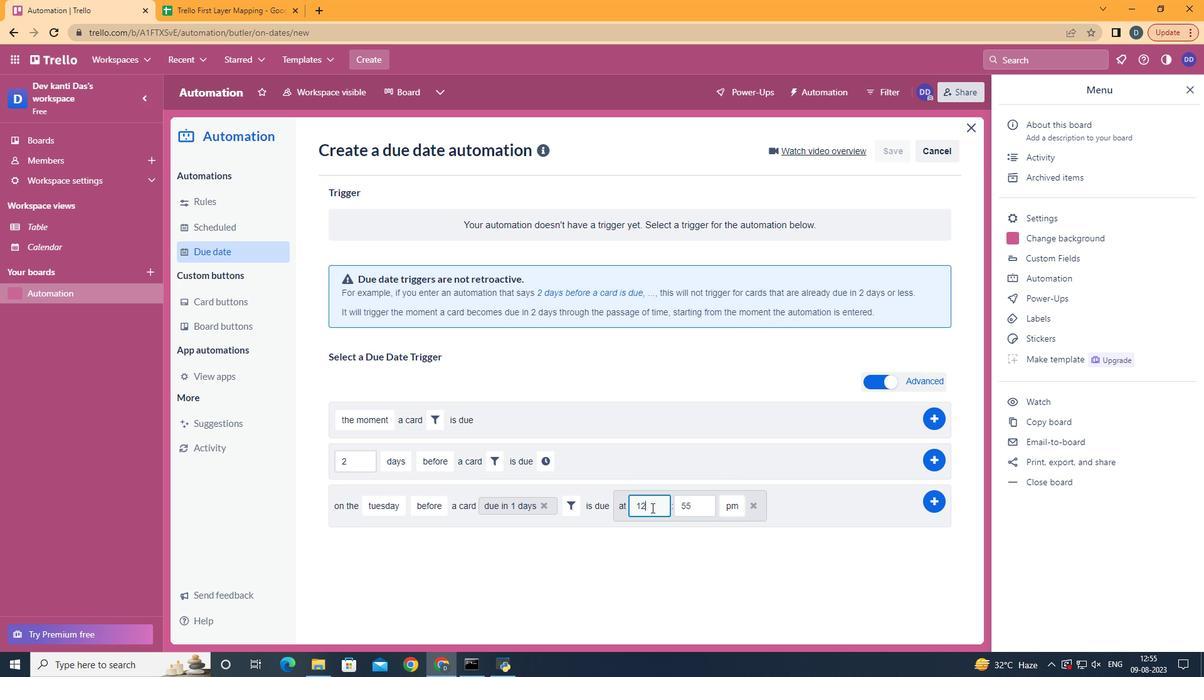 
Action: Mouse pressed left at (658, 515)
Screenshot: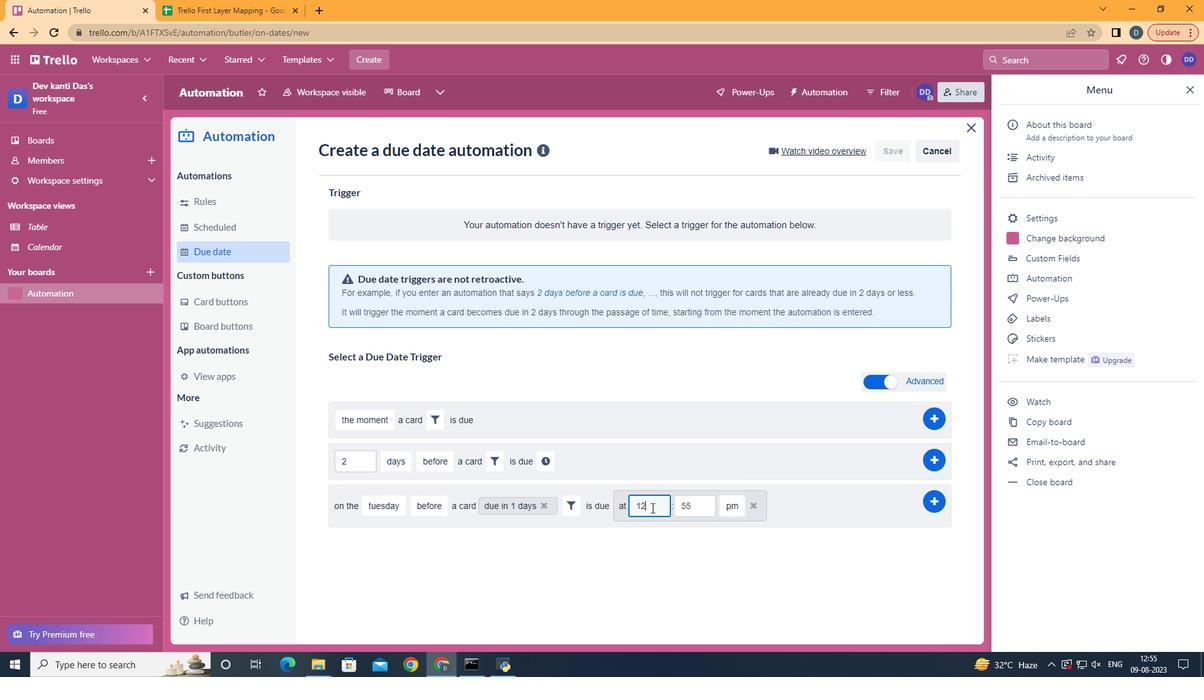 
Action: Mouse moved to (659, 515)
Screenshot: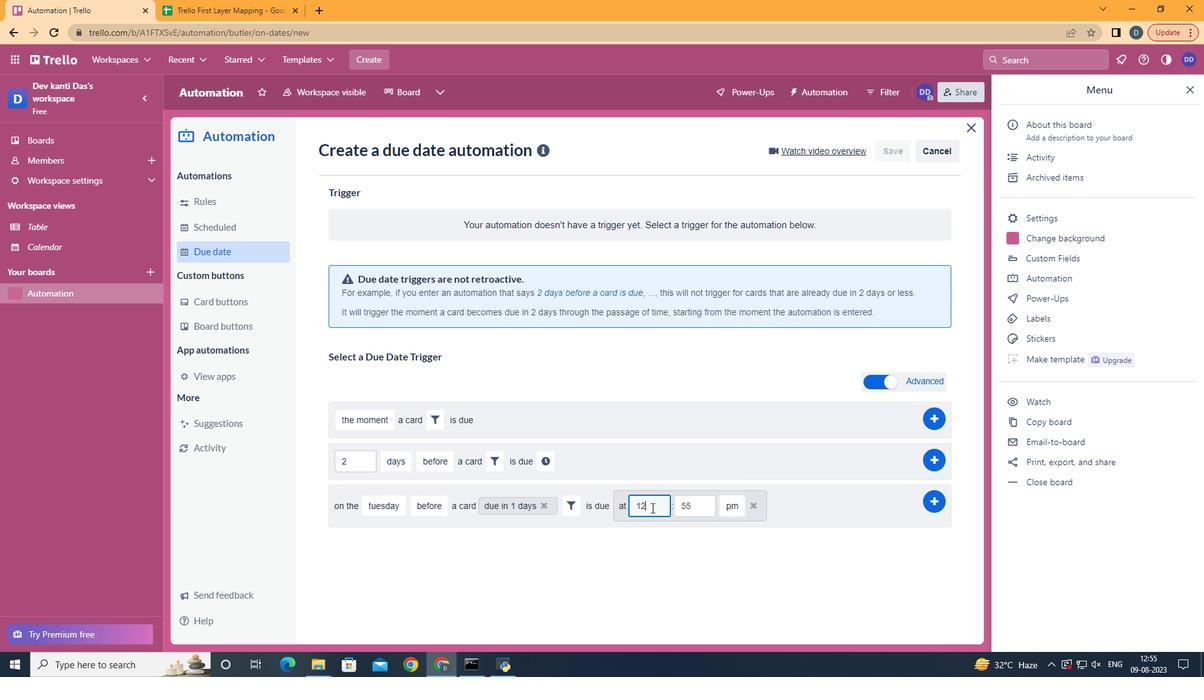 
Action: Key pressed <Key.backspace>1
Screenshot: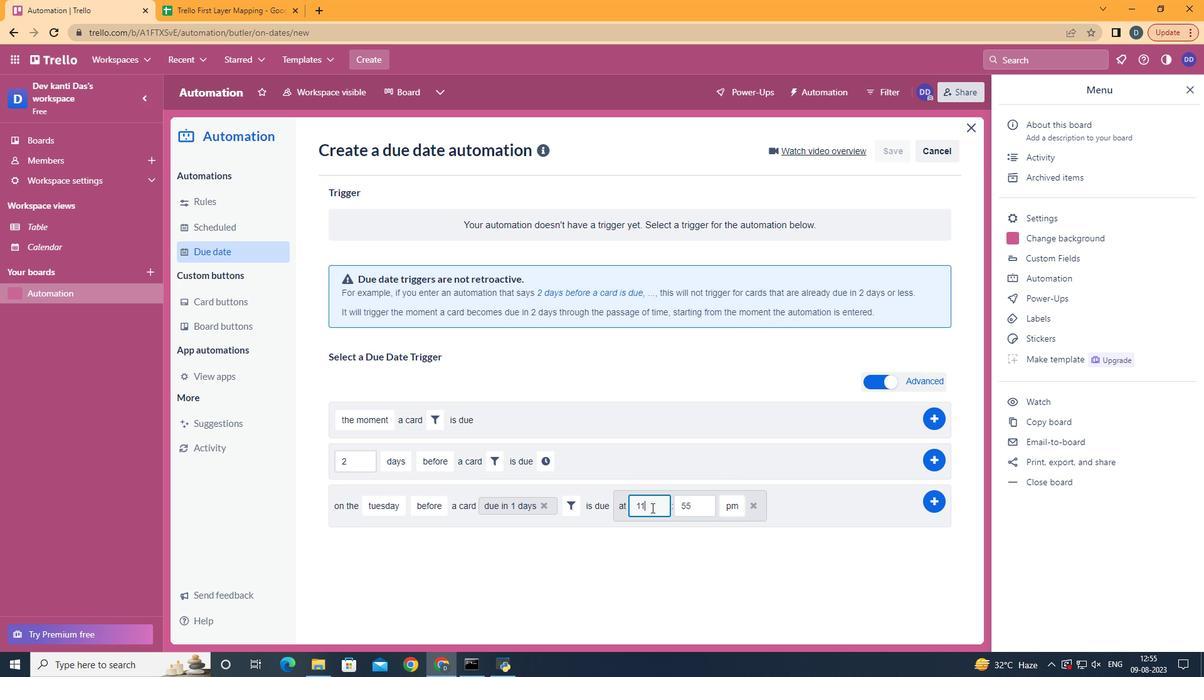
Action: Mouse moved to (707, 515)
Screenshot: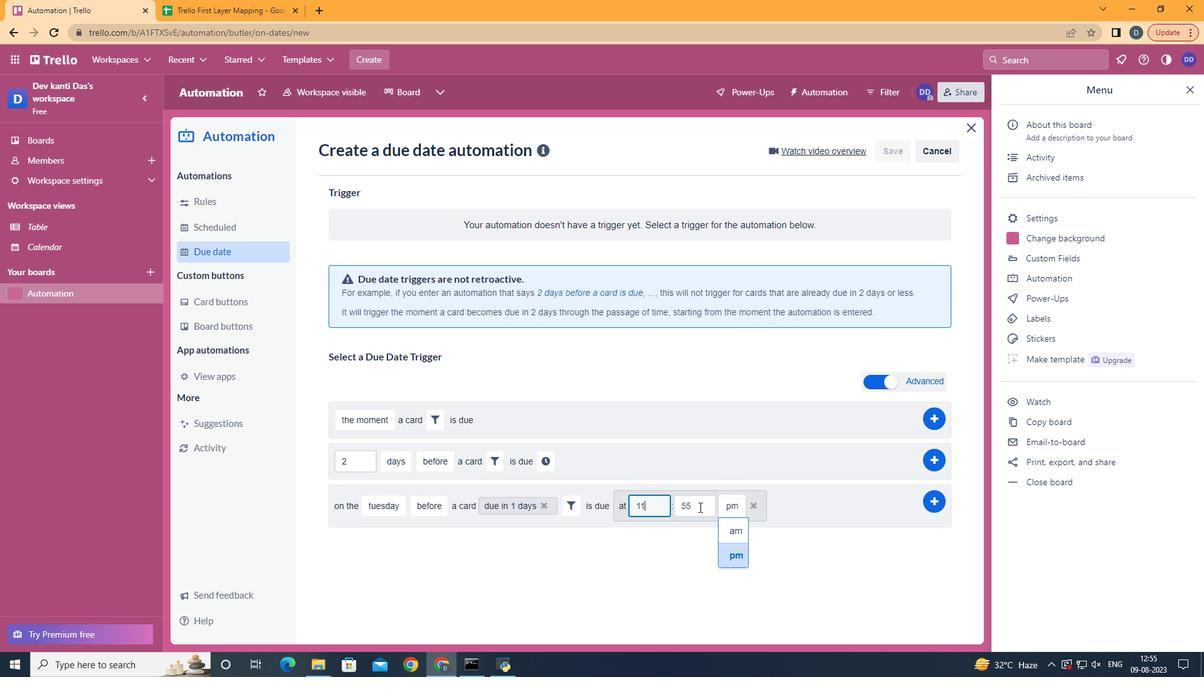 
Action: Mouse pressed left at (707, 515)
Screenshot: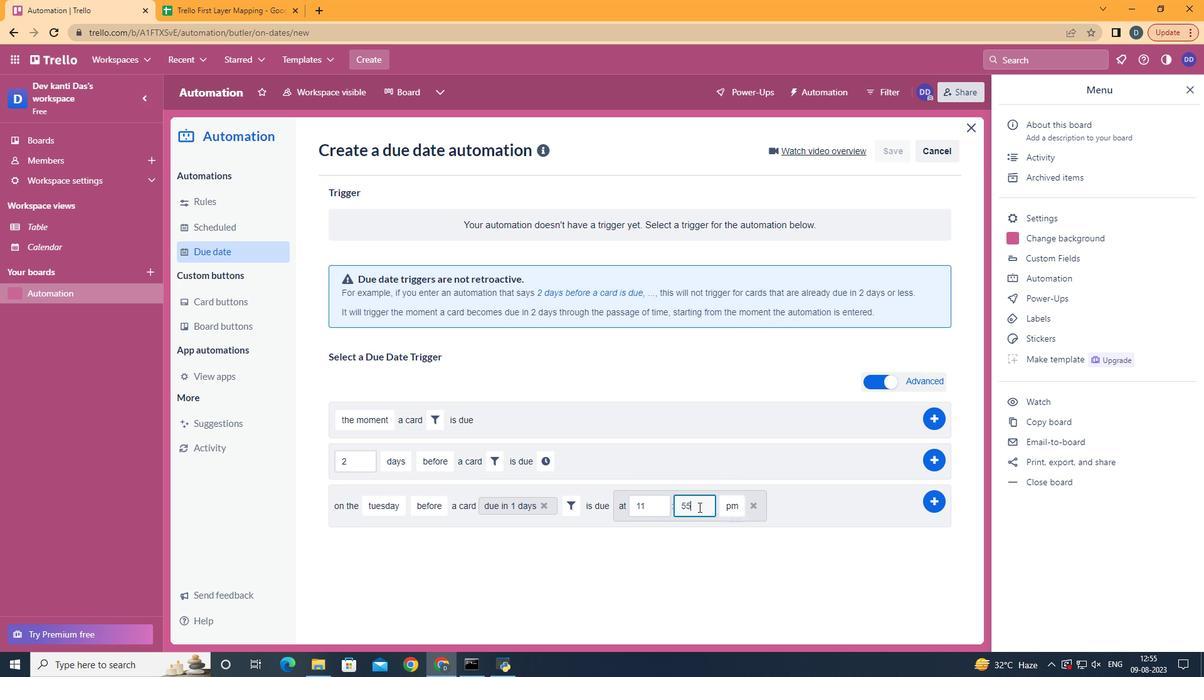 
Action: Key pressed <Key.backspace>
Screenshot: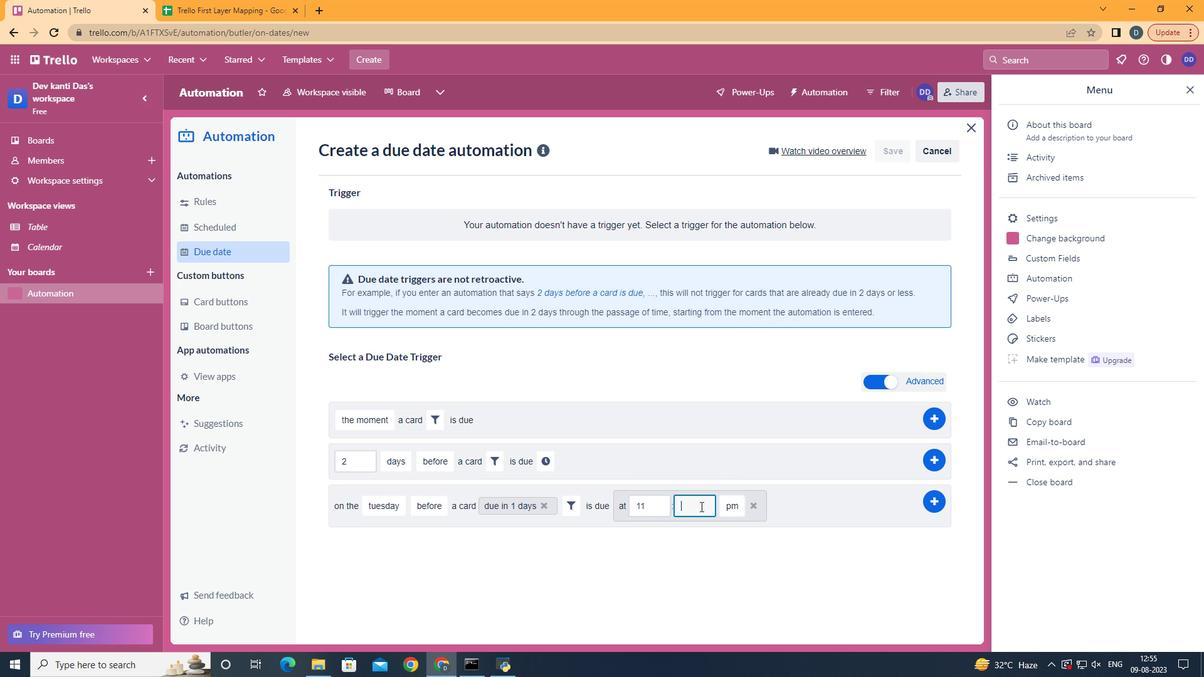 
Action: Mouse moved to (708, 514)
Screenshot: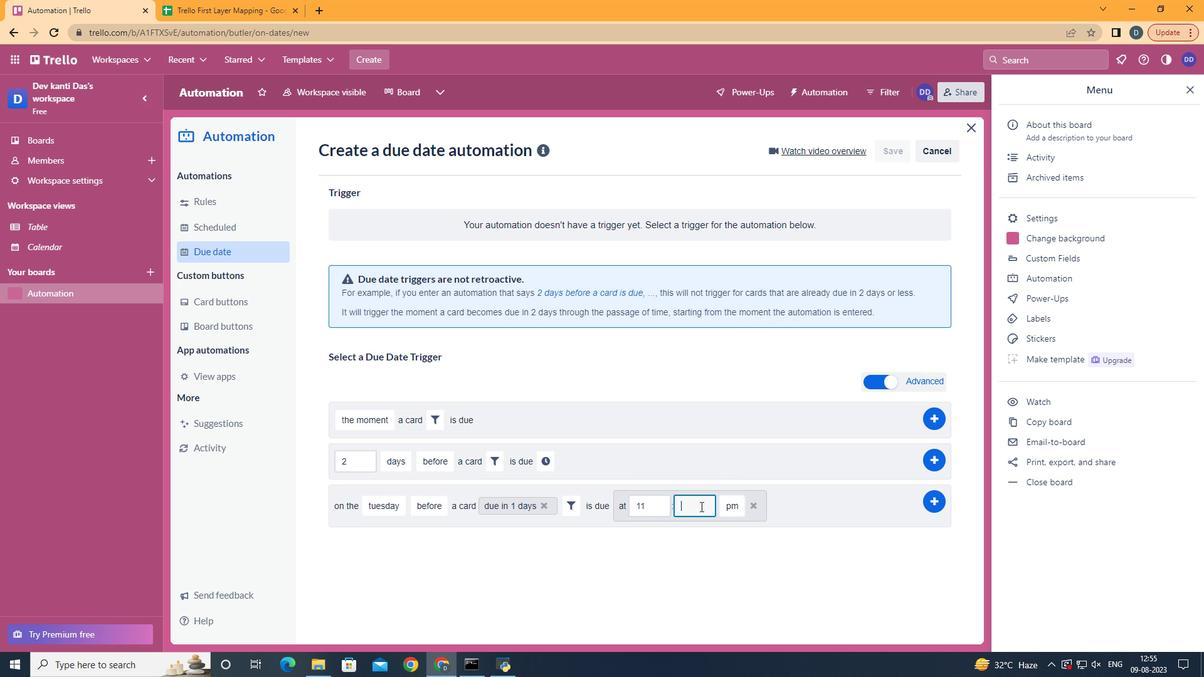 
Action: Key pressed <Key.backspace>00
Screenshot: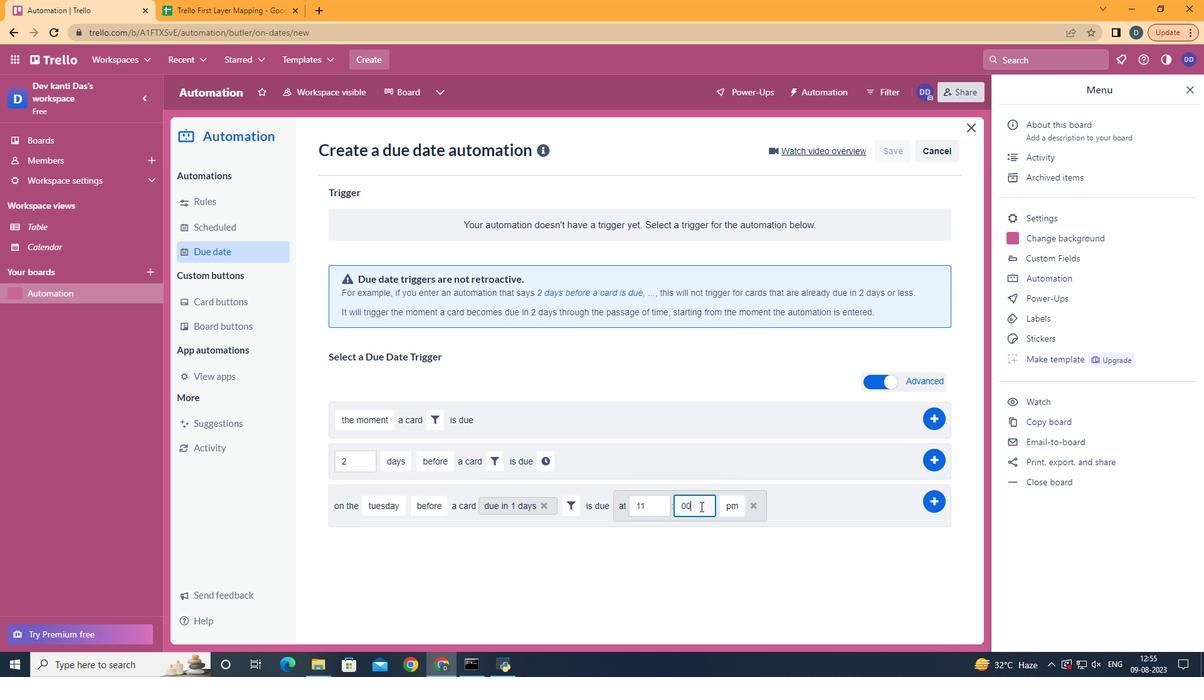 
Action: Mouse moved to (742, 532)
Screenshot: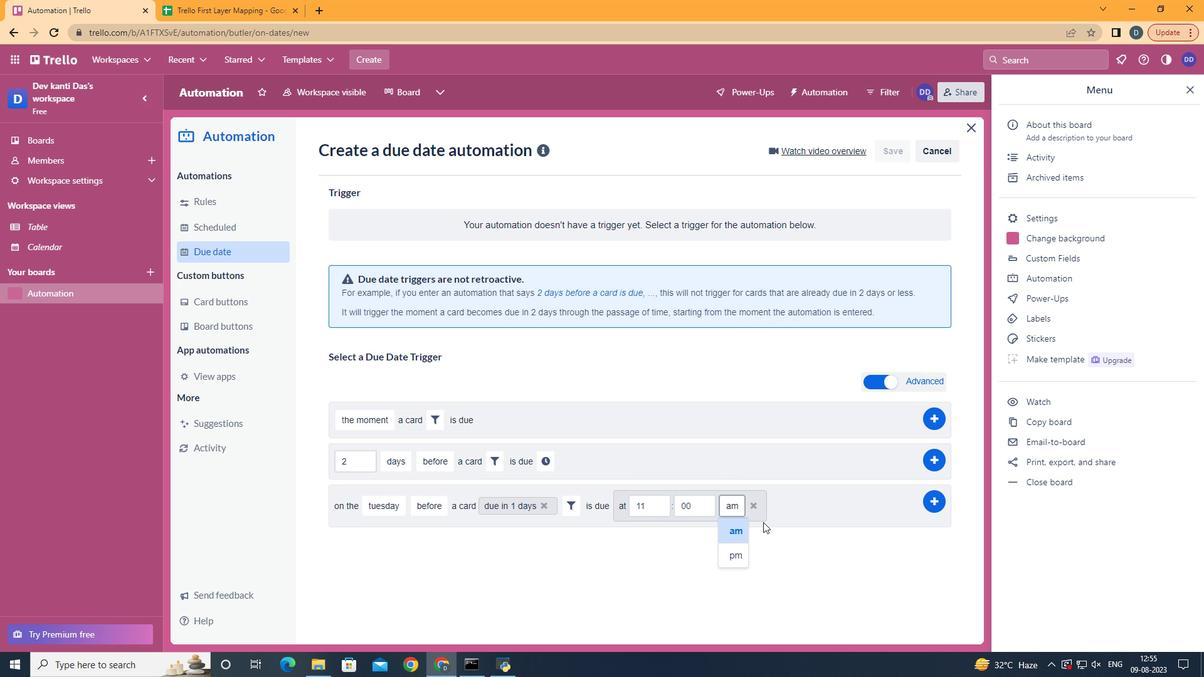 
Action: Mouse pressed left at (742, 532)
Screenshot: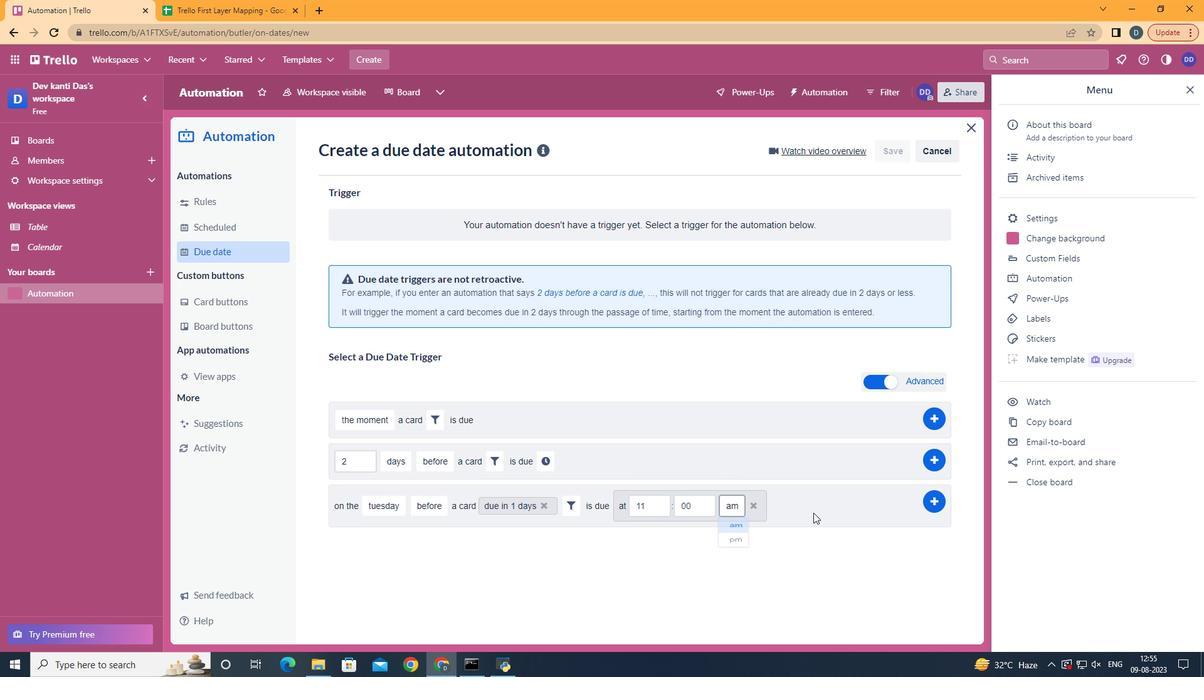 
Action: Mouse moved to (931, 510)
Screenshot: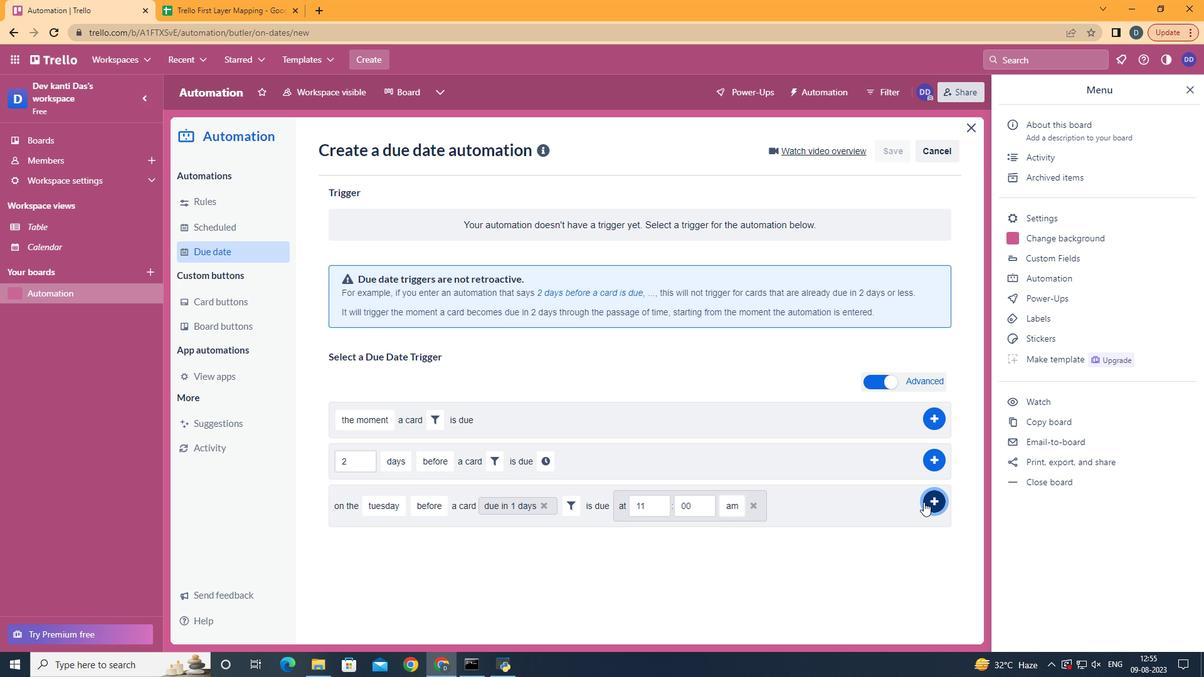 
Action: Mouse pressed left at (931, 510)
Screenshot: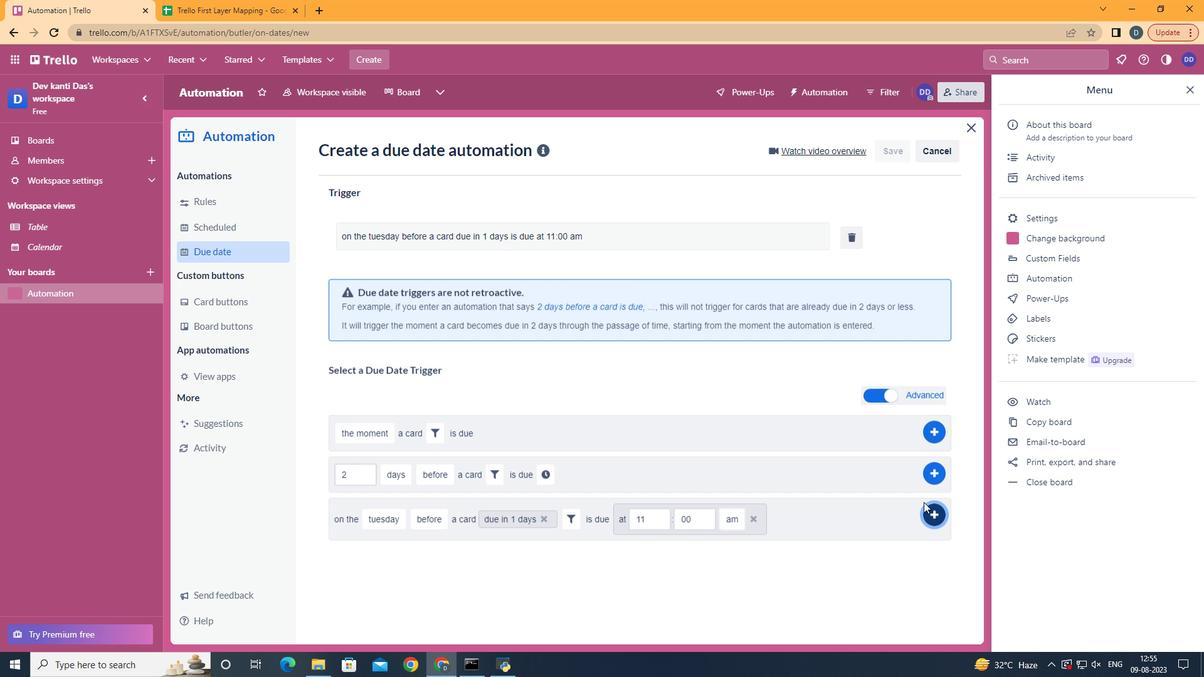 
Action: Mouse moved to (753, 288)
Screenshot: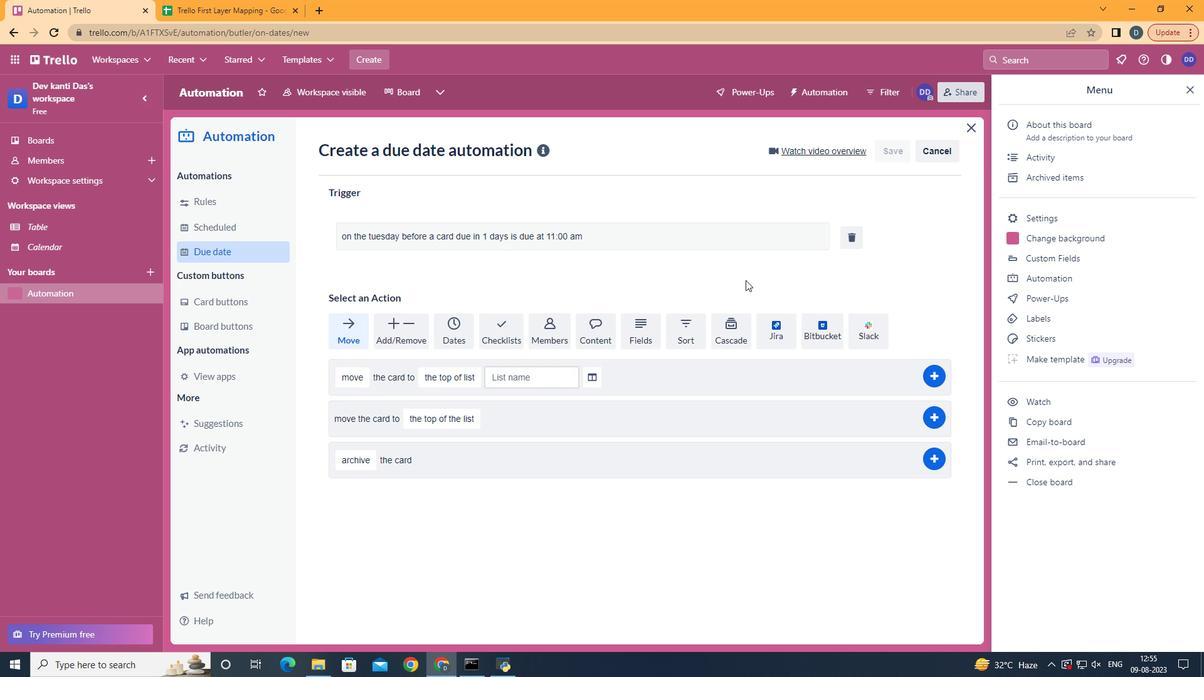 
